 Task: Log work in the project AgileFalcon for the issue 'Upgrade the deployment pipeline of a web application to improve the speed and reliability of deployment' spent time as '1w 2d 15h 6m' and remaining time as '5w 2d 2h 58m' and move to top of backlog. Now add the issue to the epic 'Help Desk Ticketing System Process Improvement'. Log work in the project AgileFalcon for the issue 'Create a new online platform for online photography courses with advanced image editing and composition features' spent time as '6w 3d 18h 50m' and remaining time as '4w 6d 18h 49m' and move to bottom of backlog. Now add the issue to the epic 'IT Asset Management Process Improvement'
Action: Mouse moved to (100, 194)
Screenshot: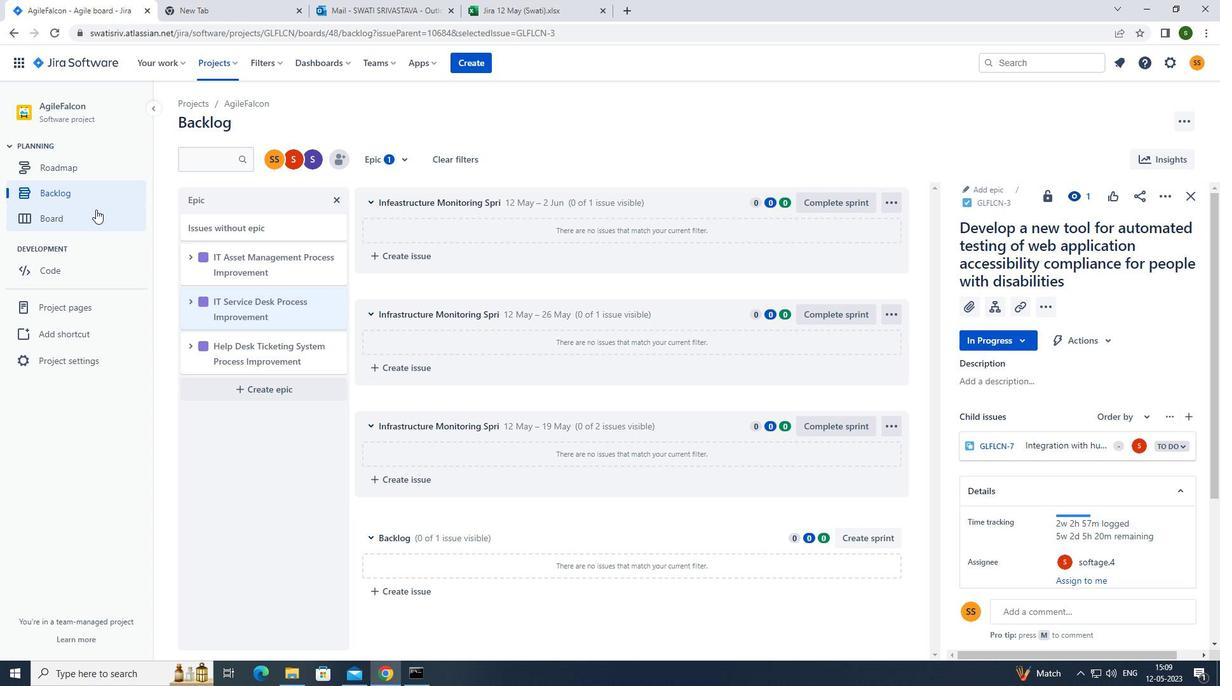 
Action: Mouse pressed left at (100, 194)
Screenshot: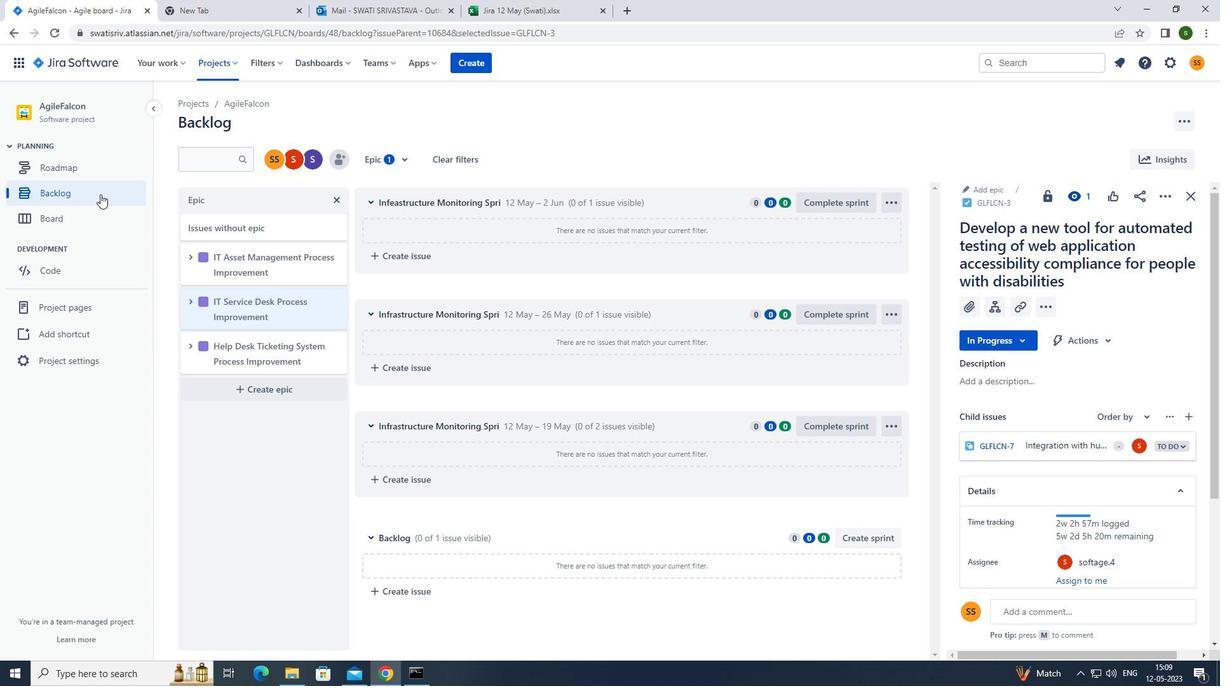 
Action: Mouse moved to (701, 463)
Screenshot: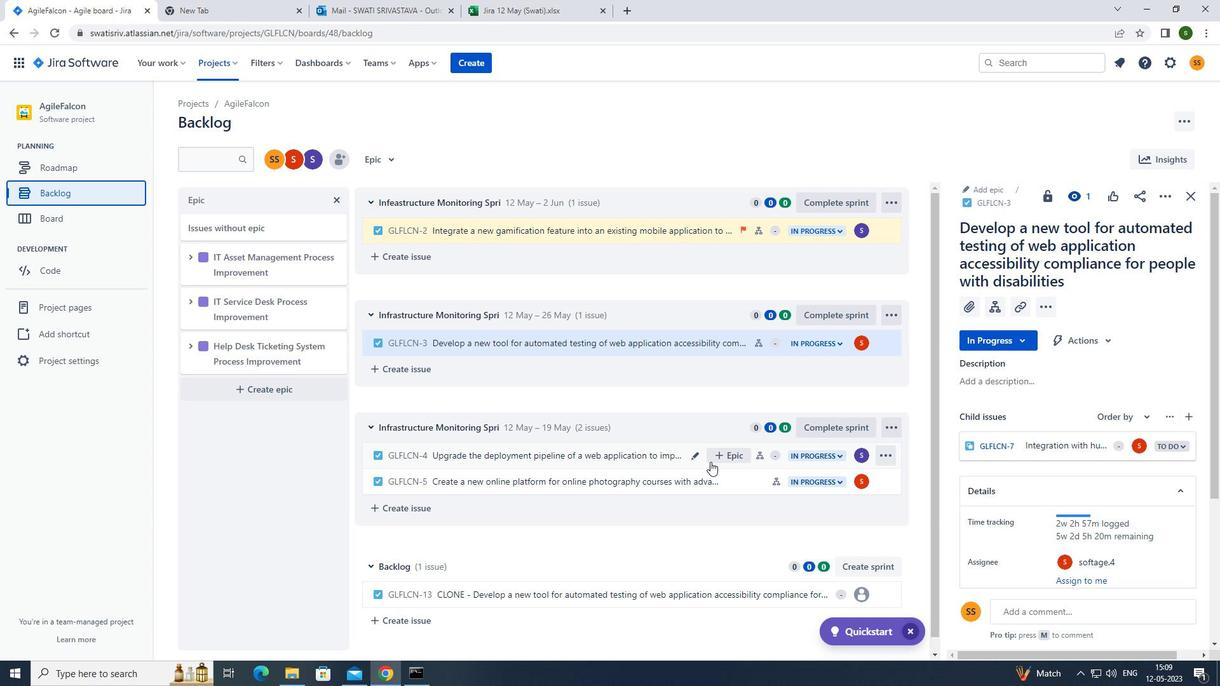 
Action: Mouse pressed left at (701, 463)
Screenshot: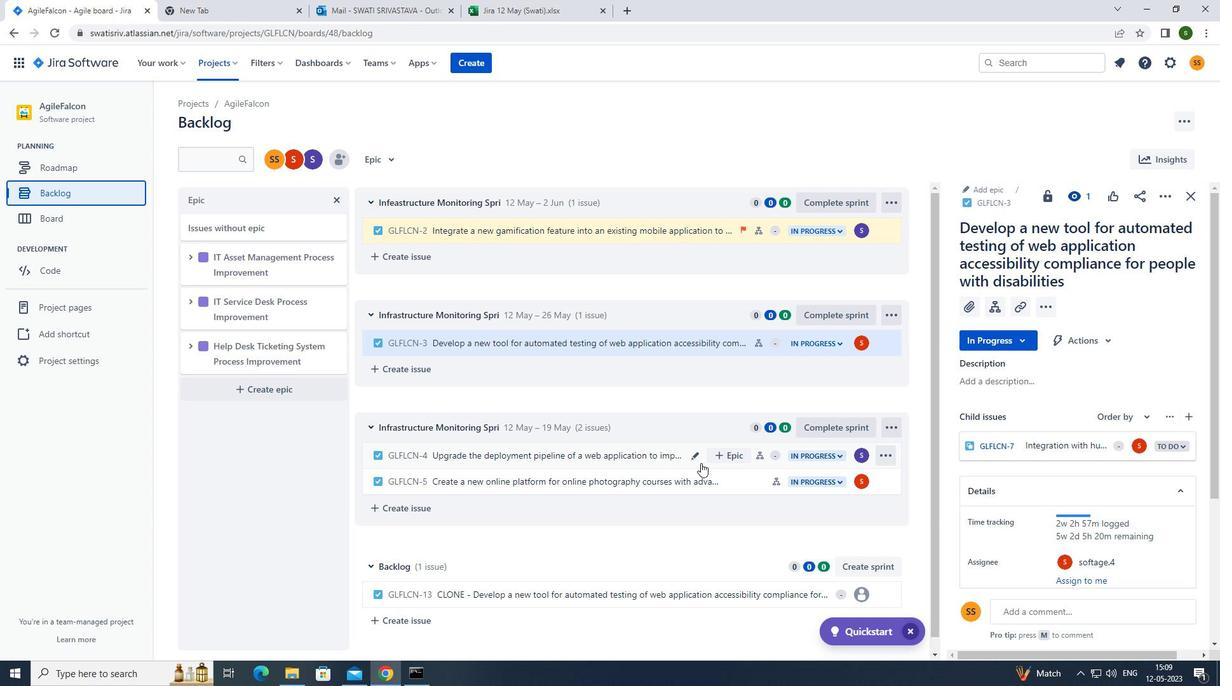 
Action: Mouse moved to (1159, 190)
Screenshot: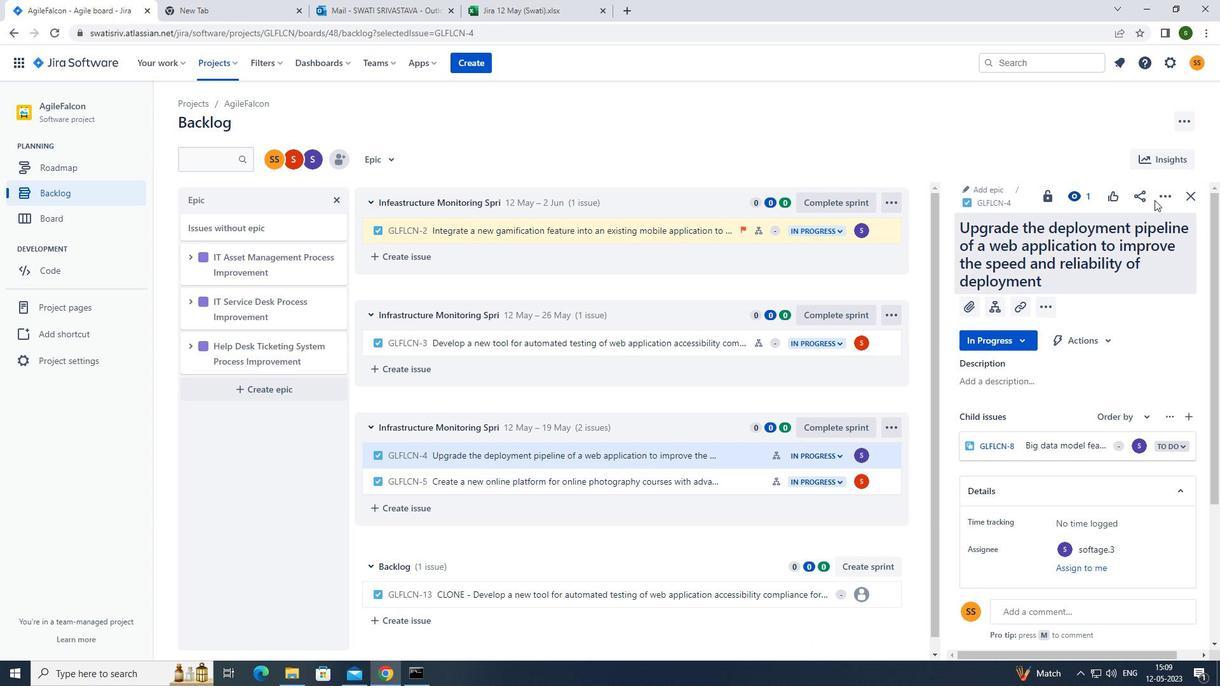 
Action: Mouse pressed left at (1159, 190)
Screenshot: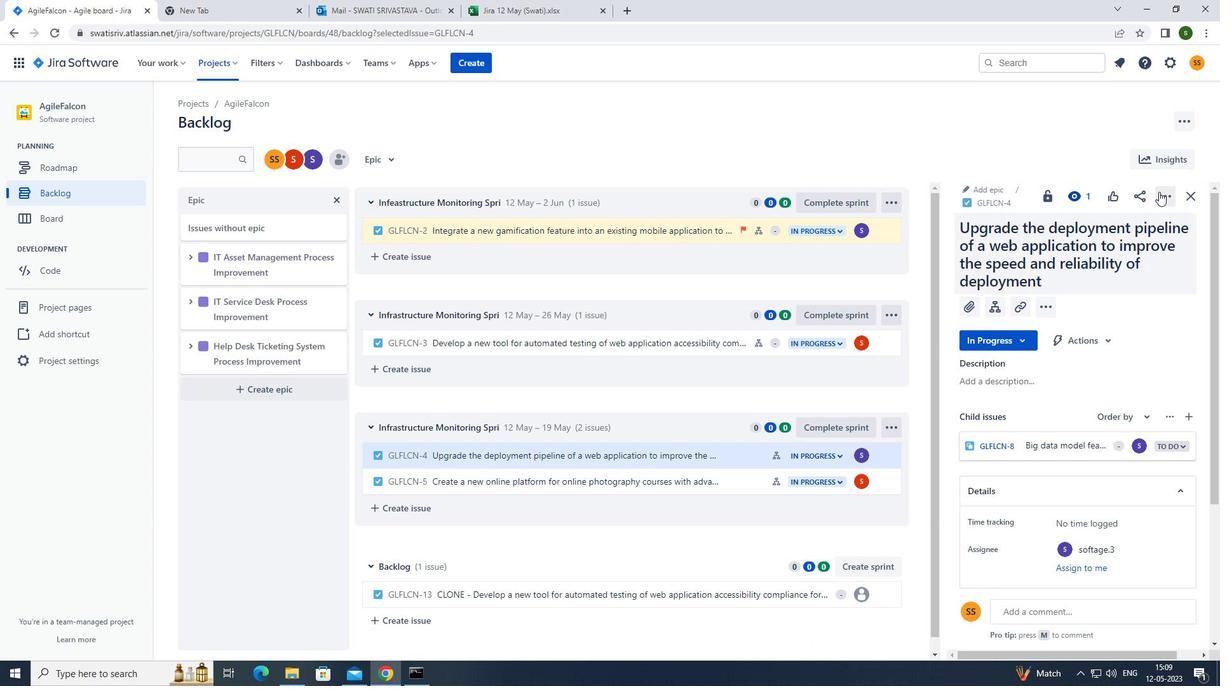 
Action: Mouse moved to (1098, 228)
Screenshot: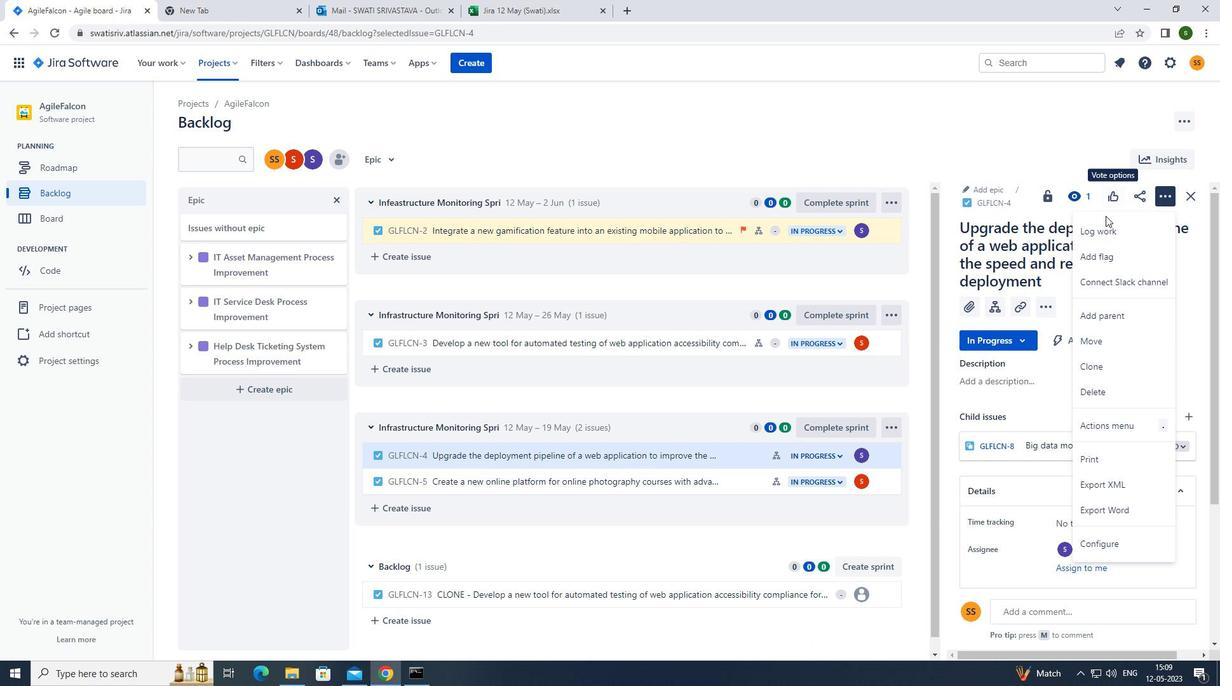 
Action: Mouse pressed left at (1098, 228)
Screenshot: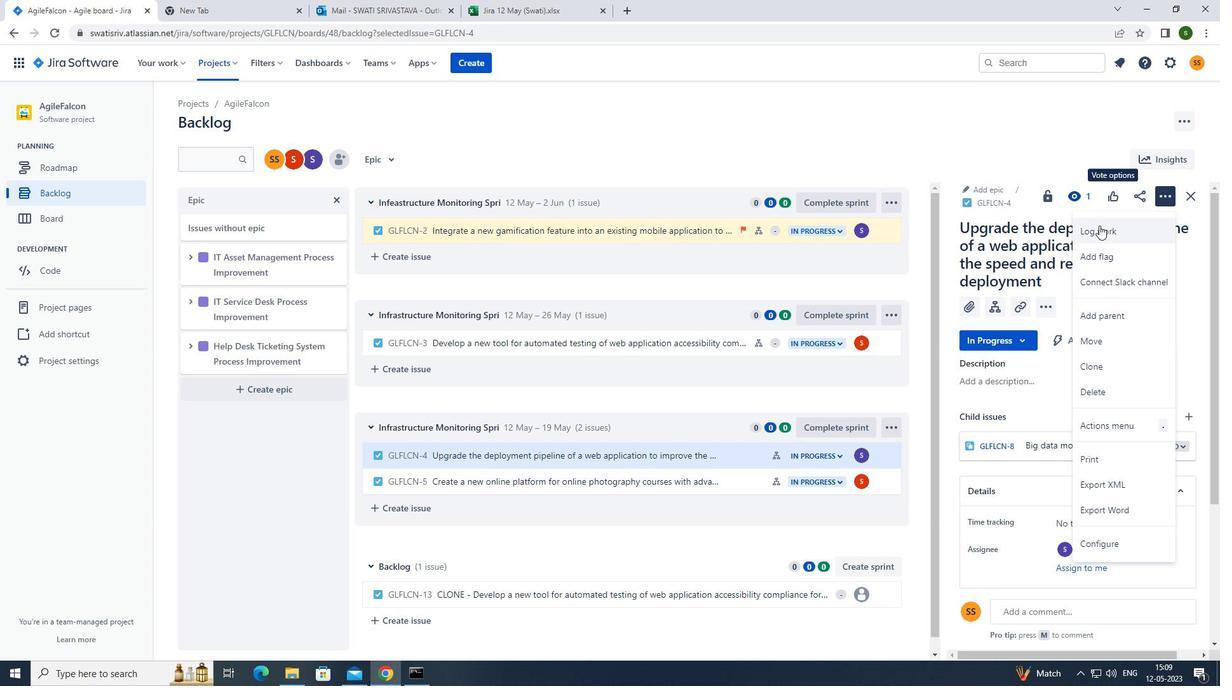 
Action: Mouse moved to (580, 161)
Screenshot: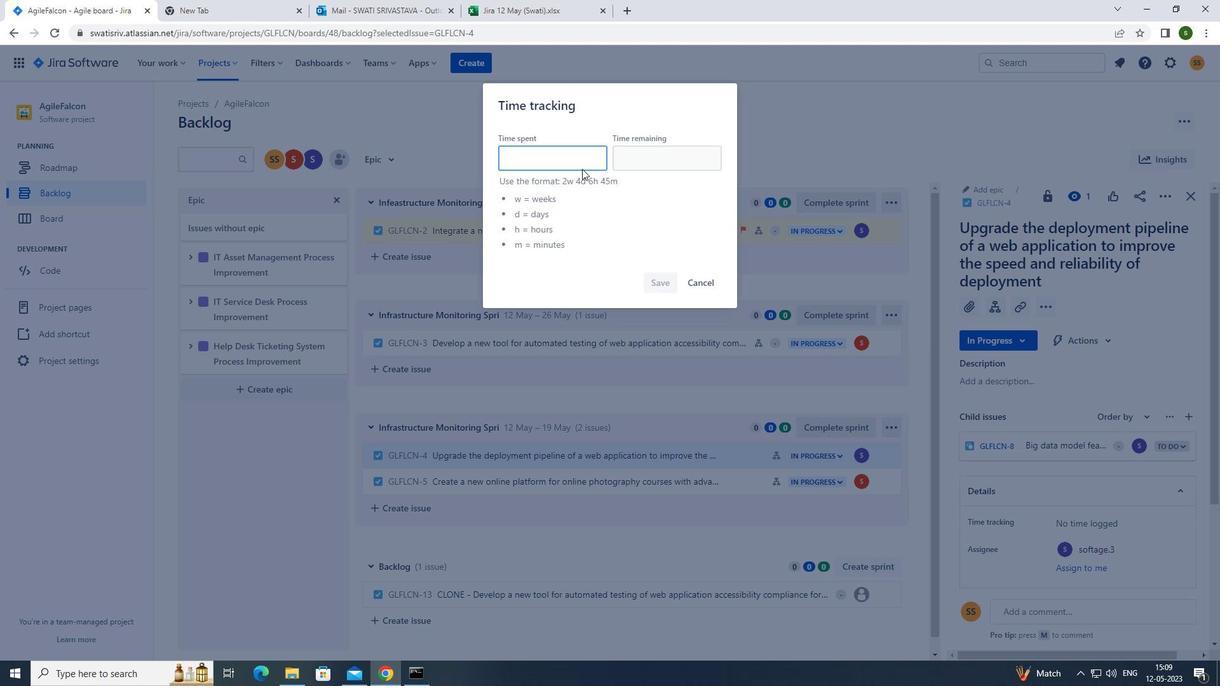 
Action: Key pressed 1w<Key.space>2d<Key.space>15h<Key.space>6m
Screenshot: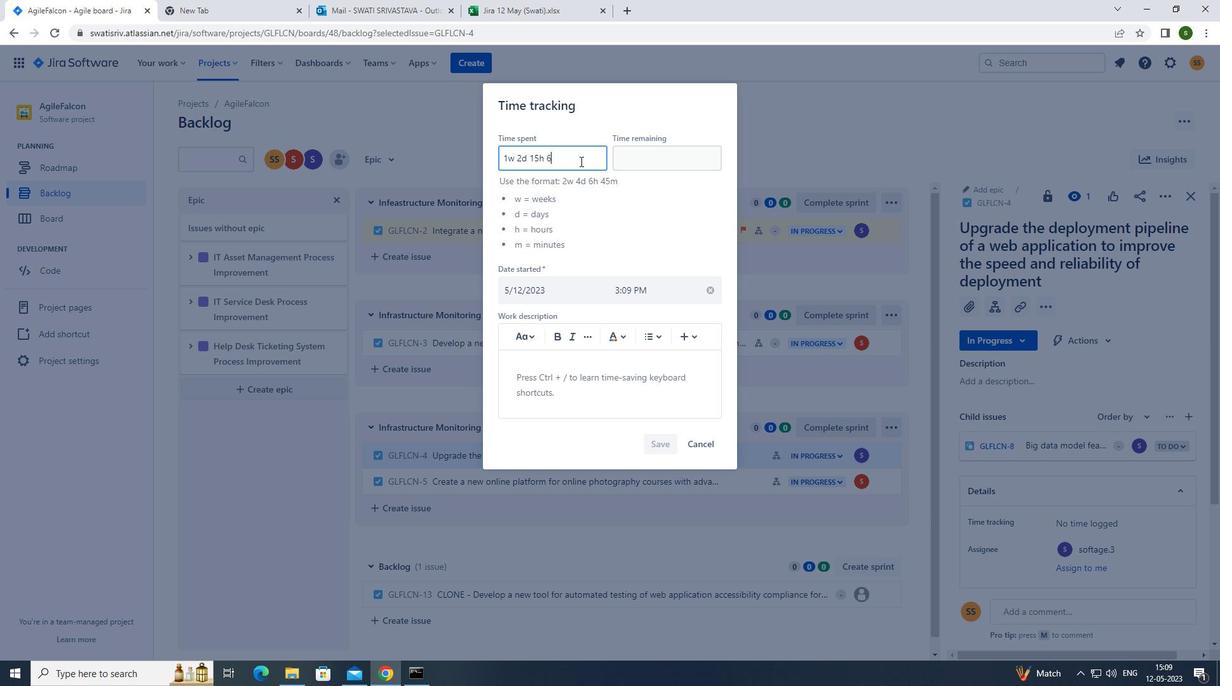 
Action: Mouse moved to (645, 176)
Screenshot: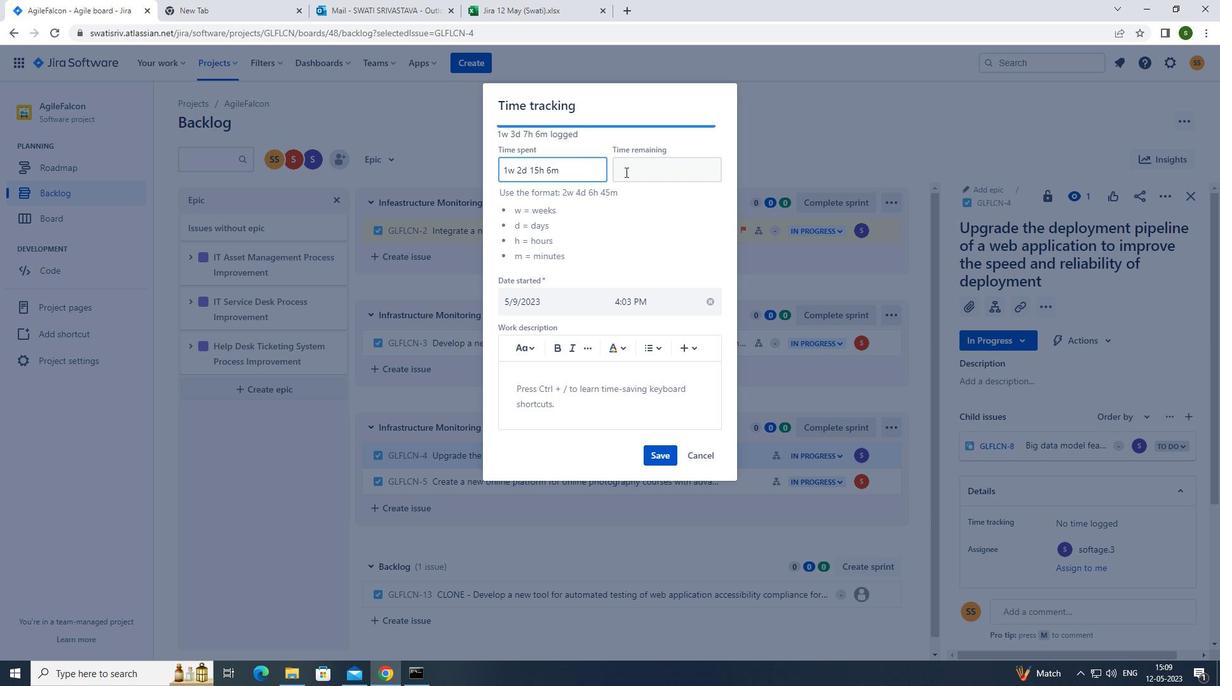 
Action: Mouse pressed left at (645, 176)
Screenshot: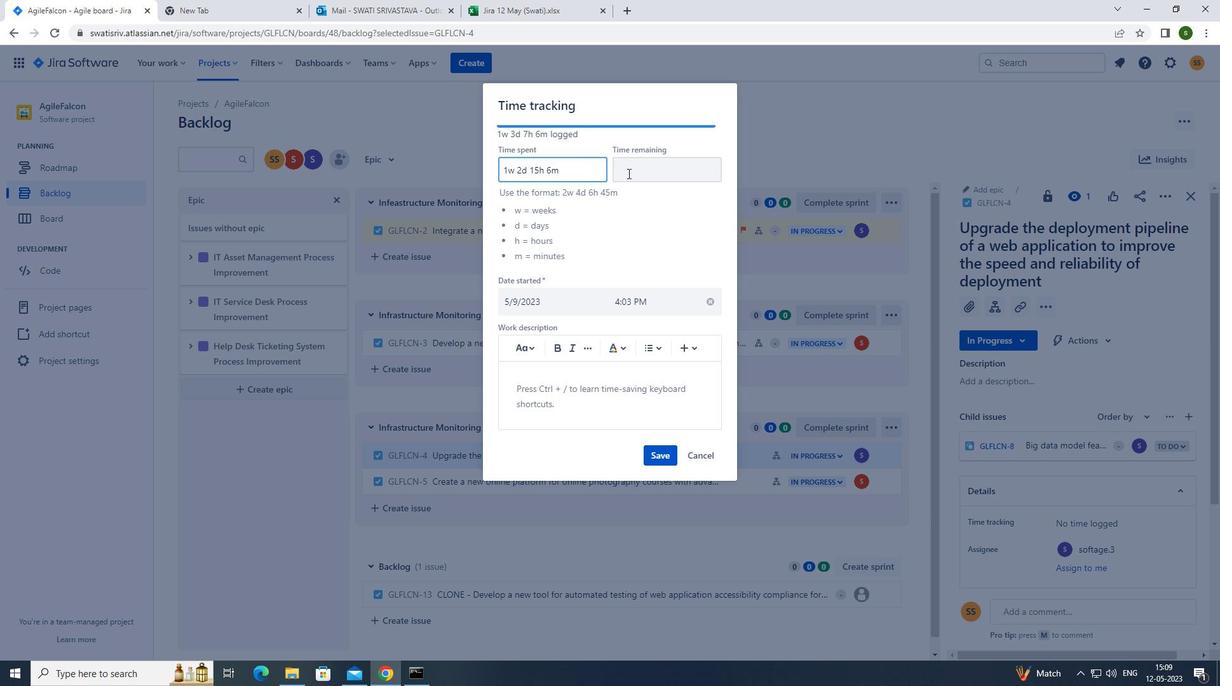 
Action: Mouse moved to (658, 174)
Screenshot: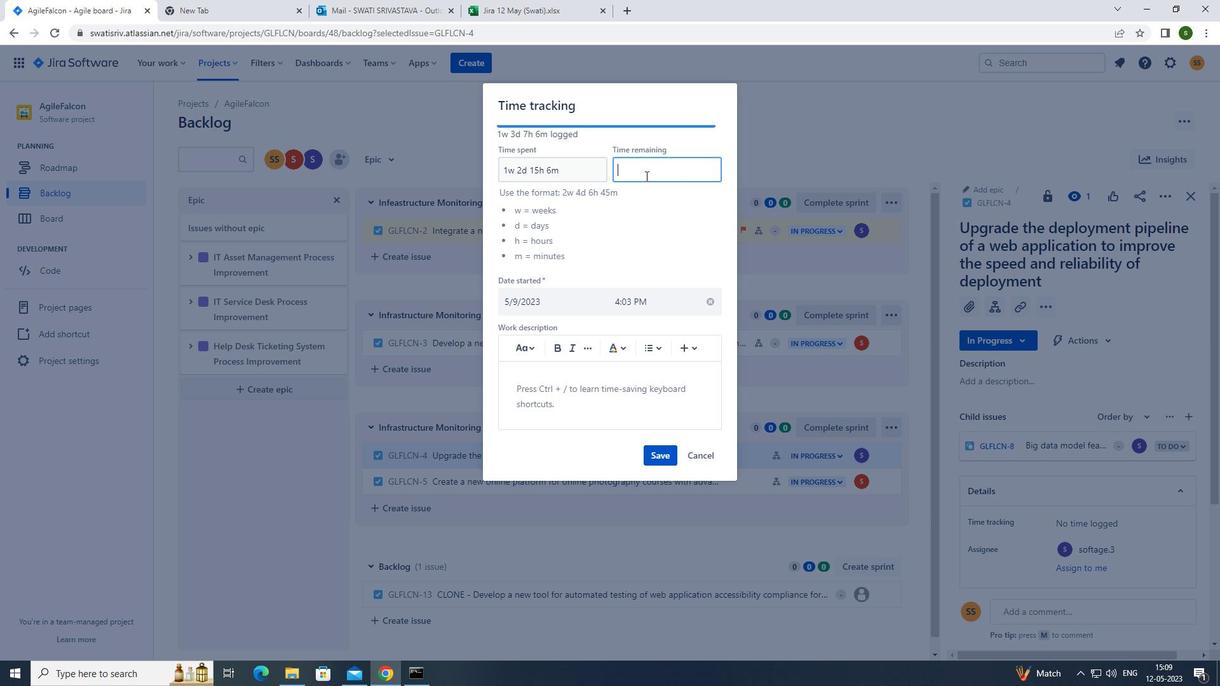 
Action: Key pressed 5w<Key.space>2d<Key.space>2h<Key.space>58m
Screenshot: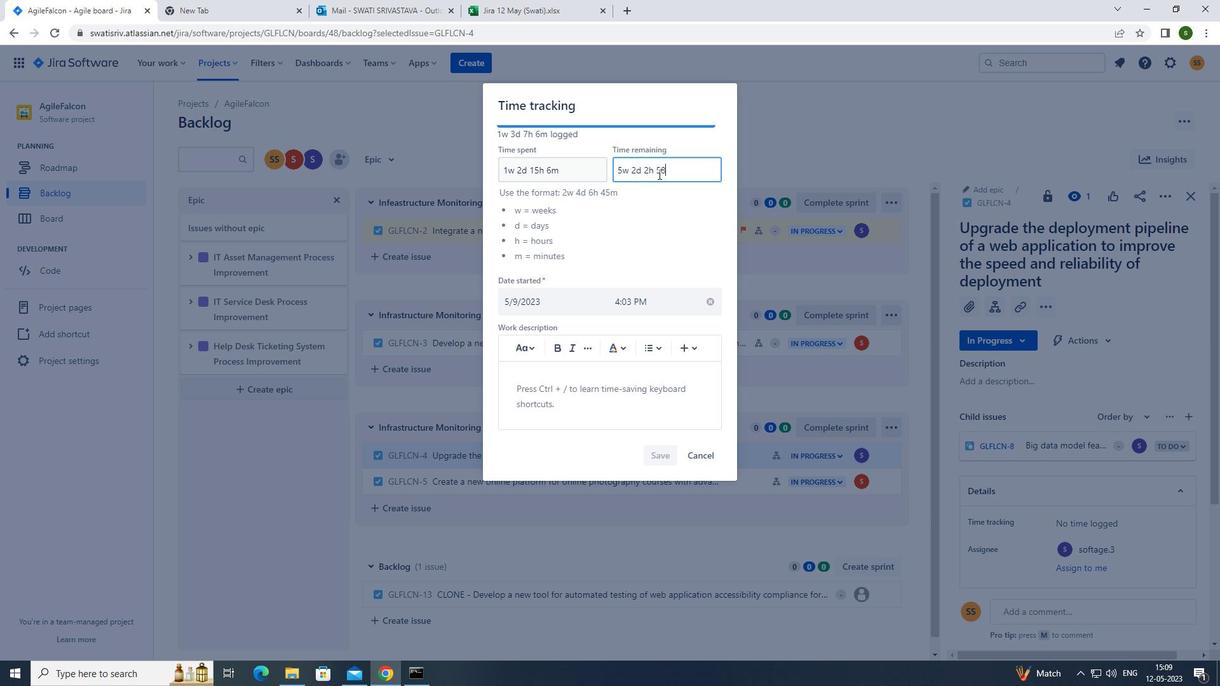 
Action: Mouse moved to (666, 448)
Screenshot: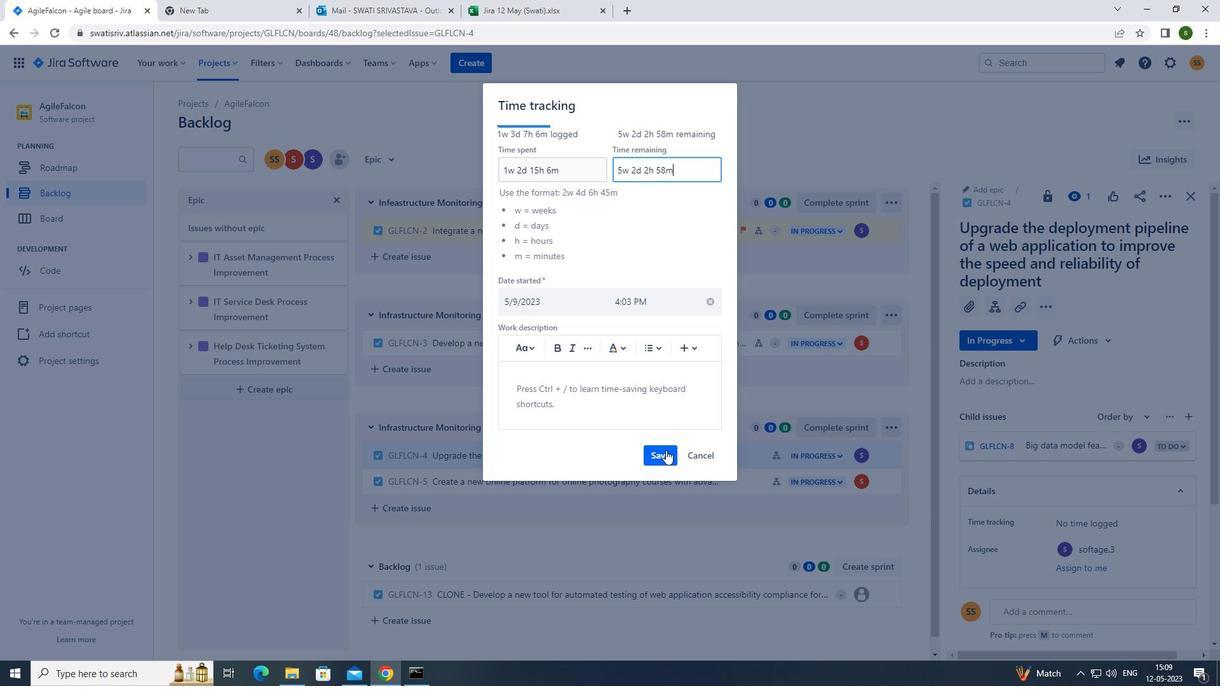 
Action: Mouse pressed left at (666, 448)
Screenshot: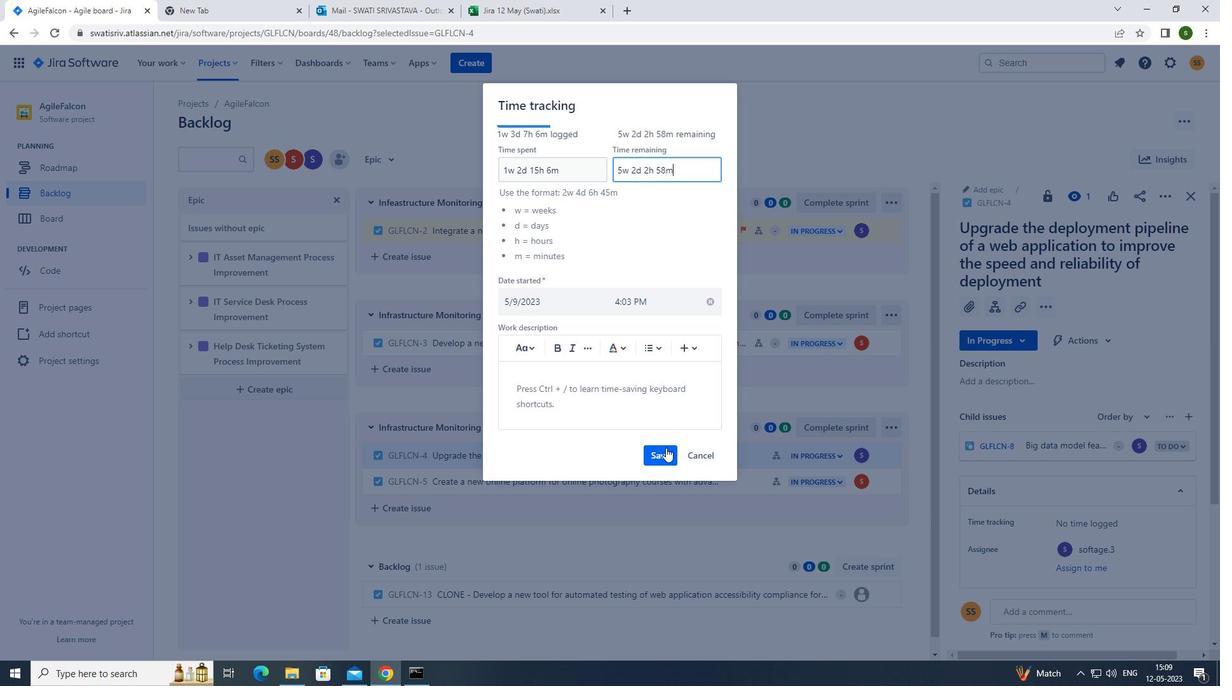 
Action: Mouse moved to (881, 457)
Screenshot: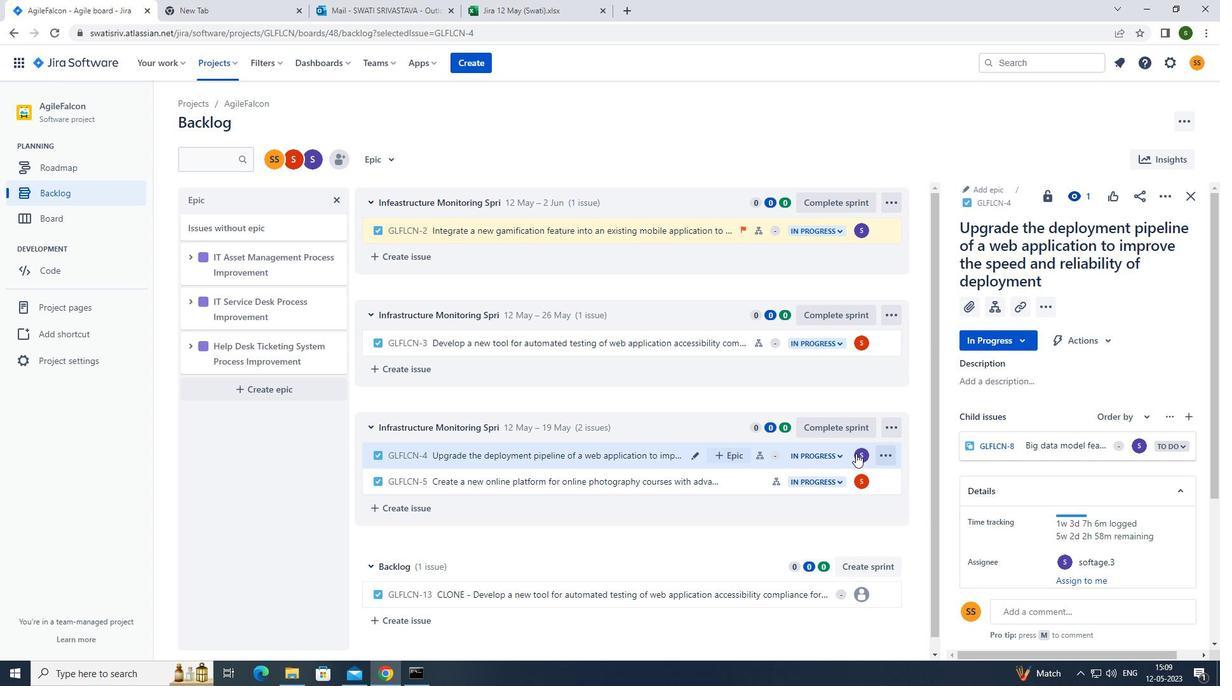 
Action: Mouse pressed left at (881, 457)
Screenshot: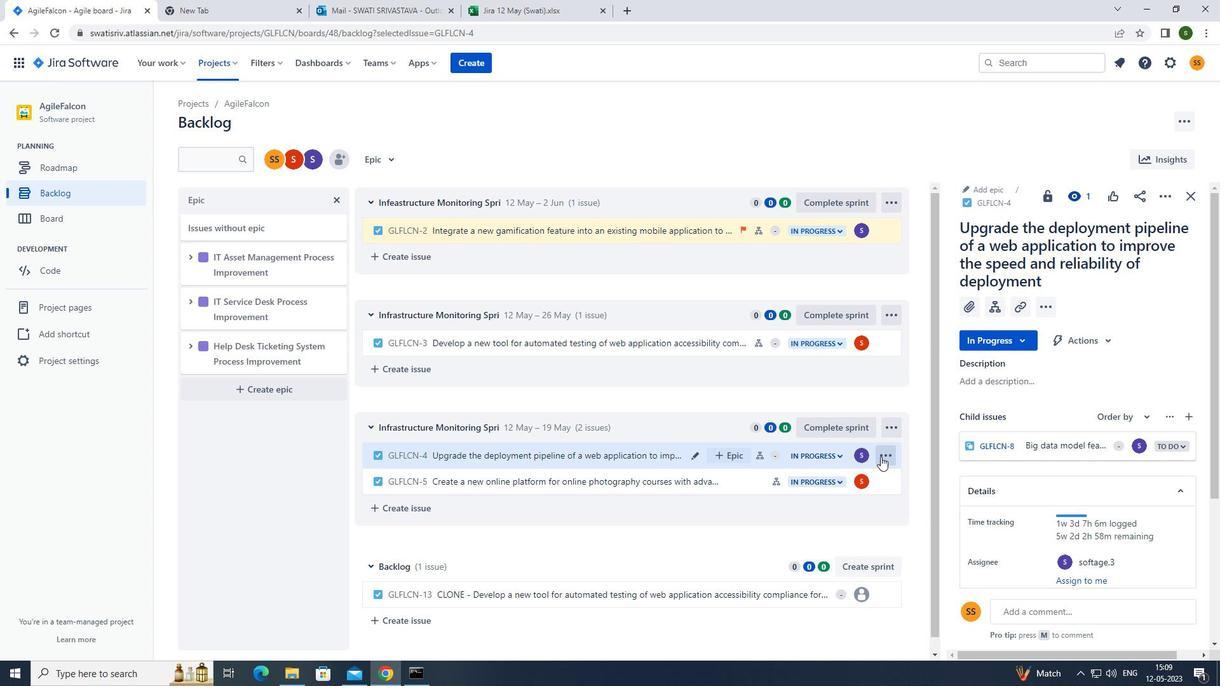 
Action: Mouse moved to (828, 407)
Screenshot: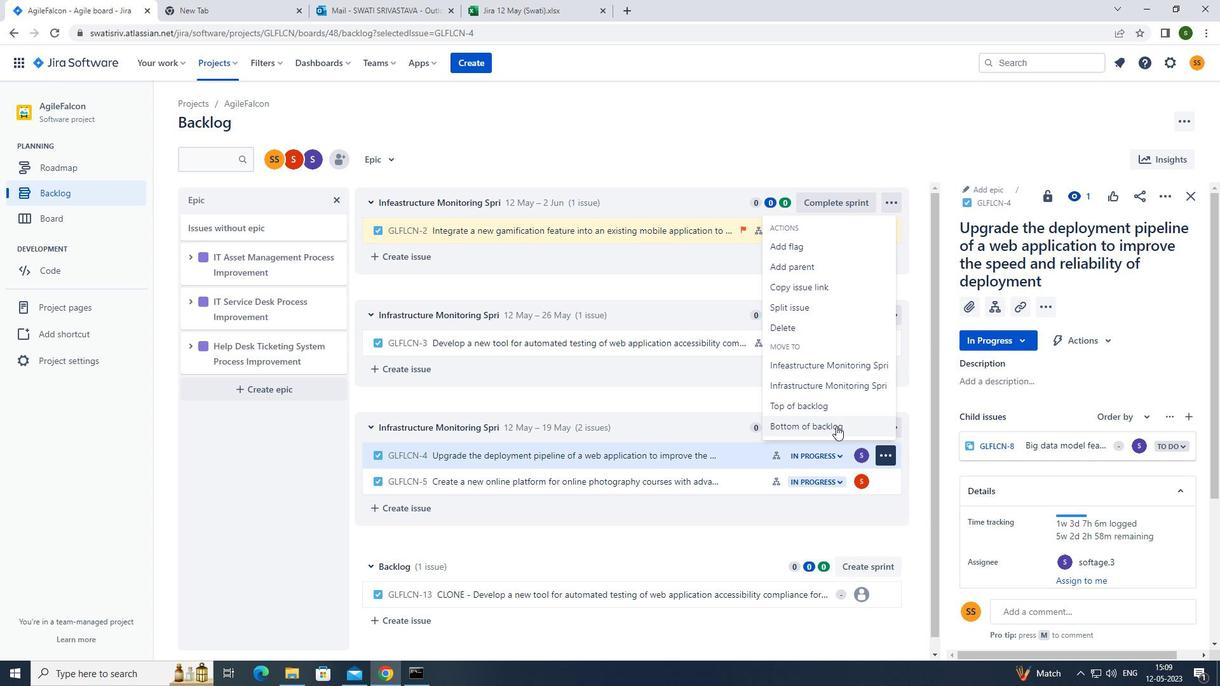 
Action: Mouse pressed left at (828, 407)
Screenshot: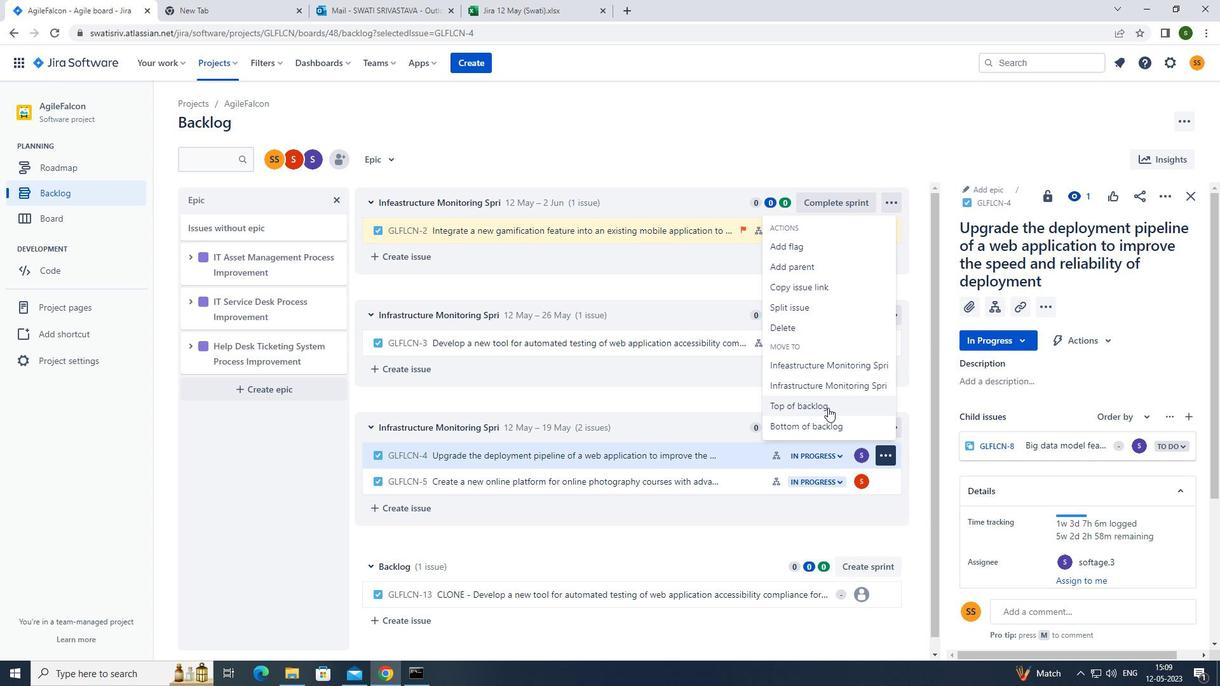 
Action: Mouse moved to (649, 204)
Screenshot: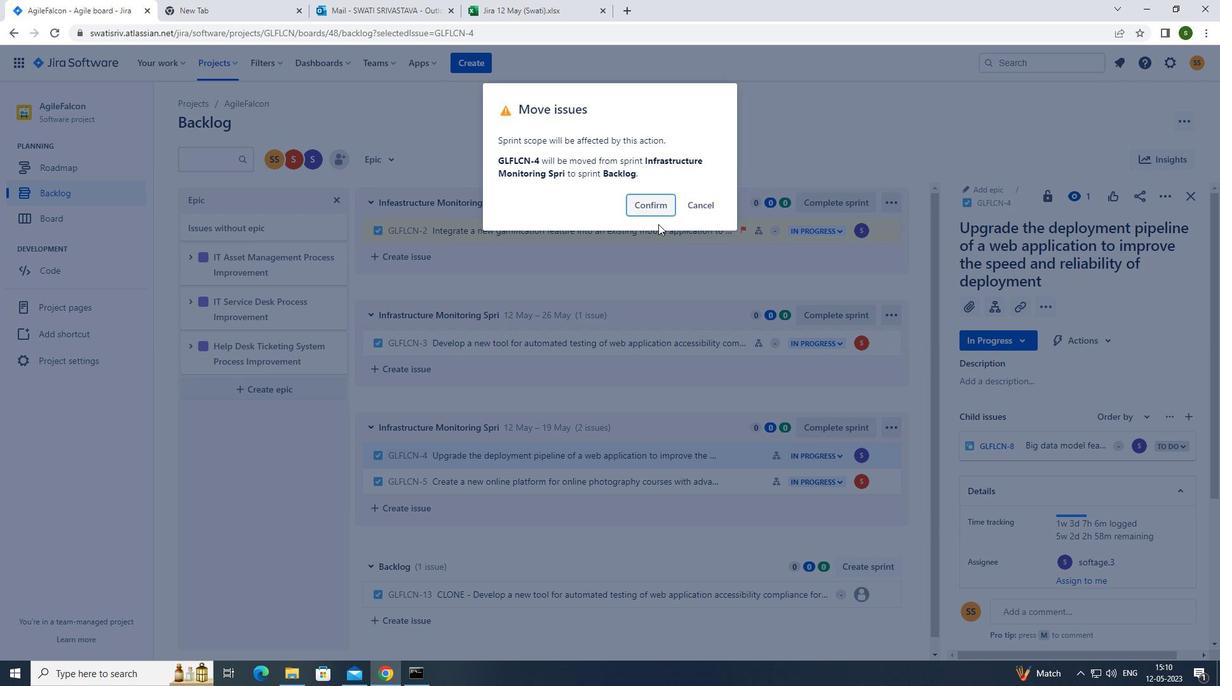 
Action: Mouse pressed left at (649, 204)
Screenshot: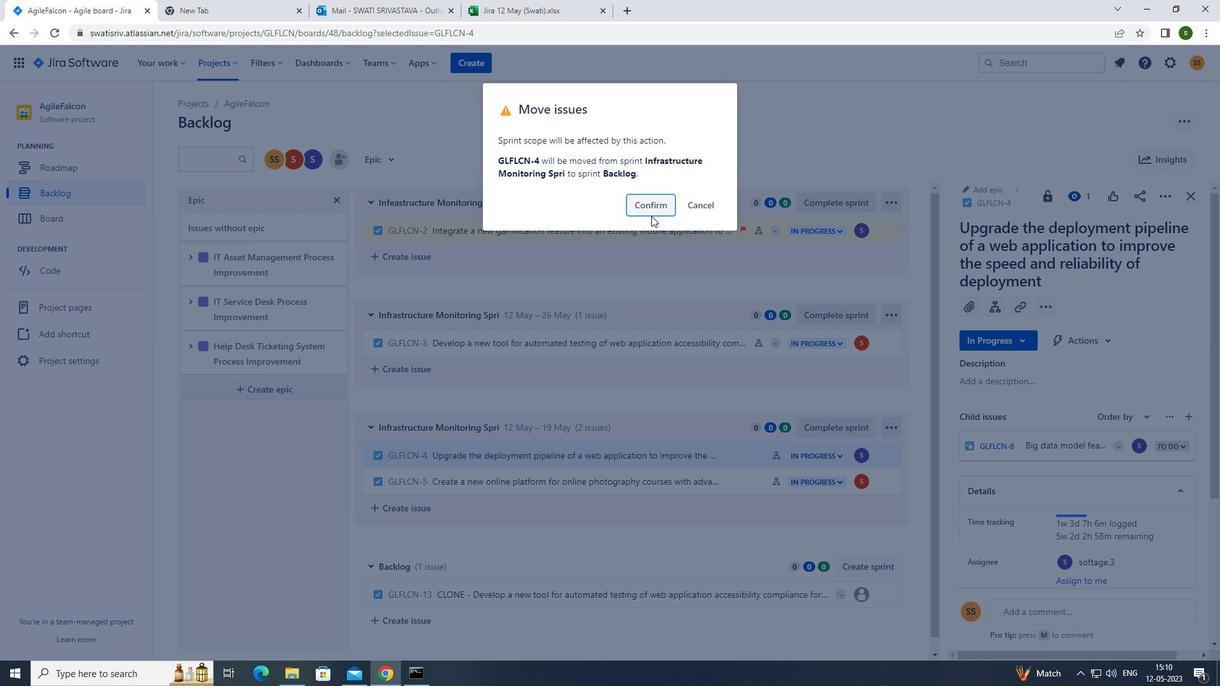 
Action: Mouse moved to (758, 466)
Screenshot: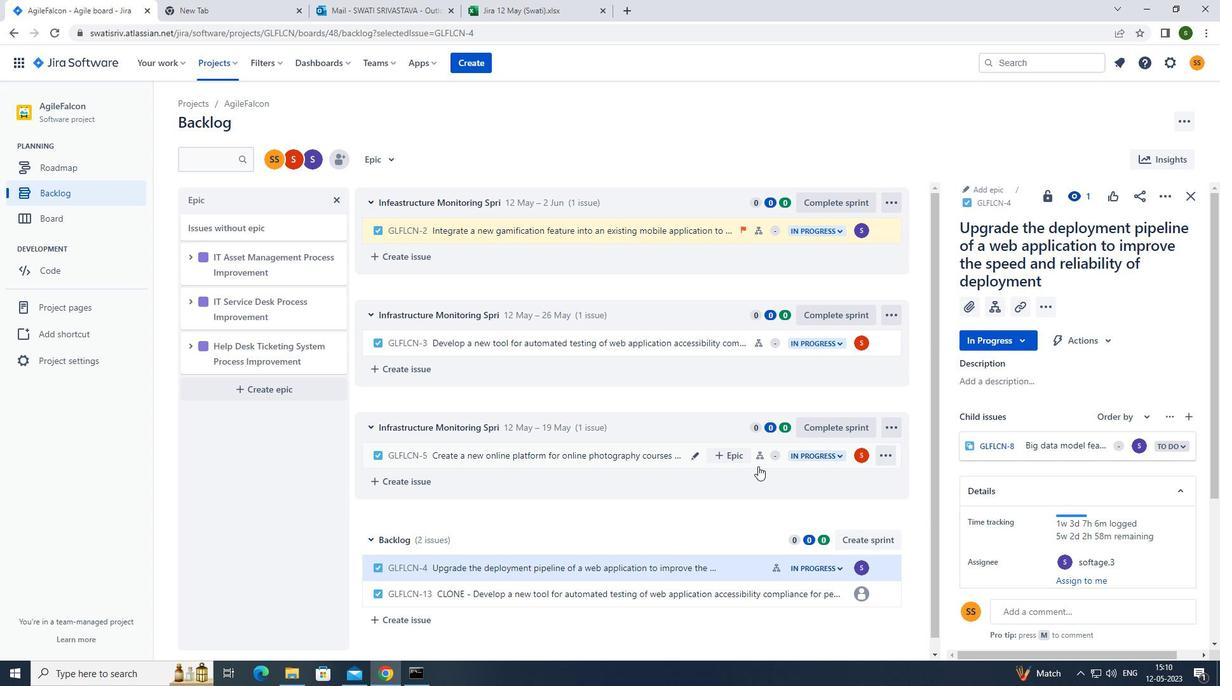
Action: Mouse pressed left at (758, 466)
Screenshot: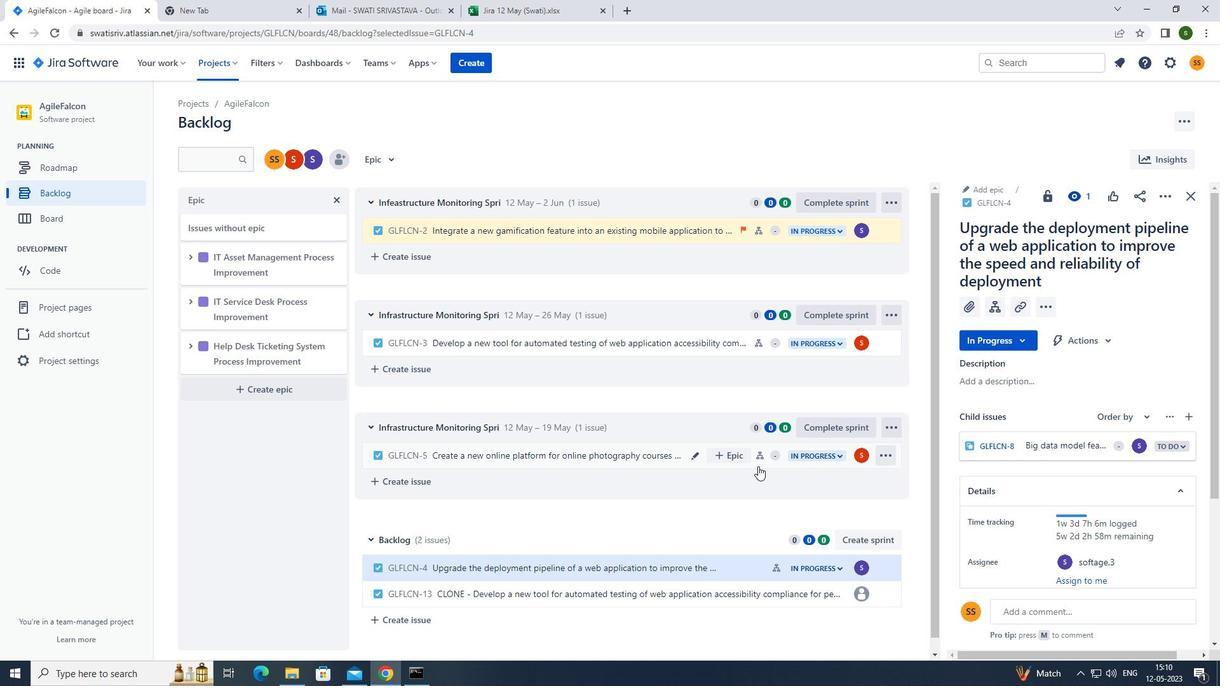 
Action: Mouse moved to (1157, 194)
Screenshot: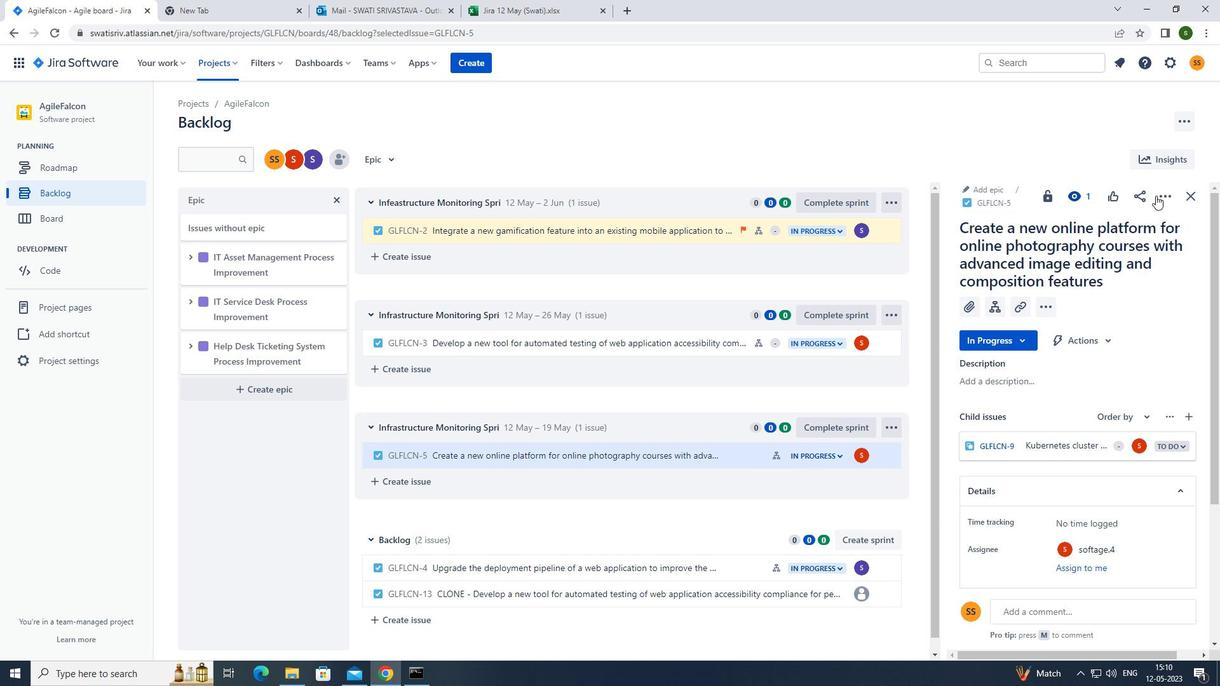 
Action: Mouse pressed left at (1157, 194)
Screenshot: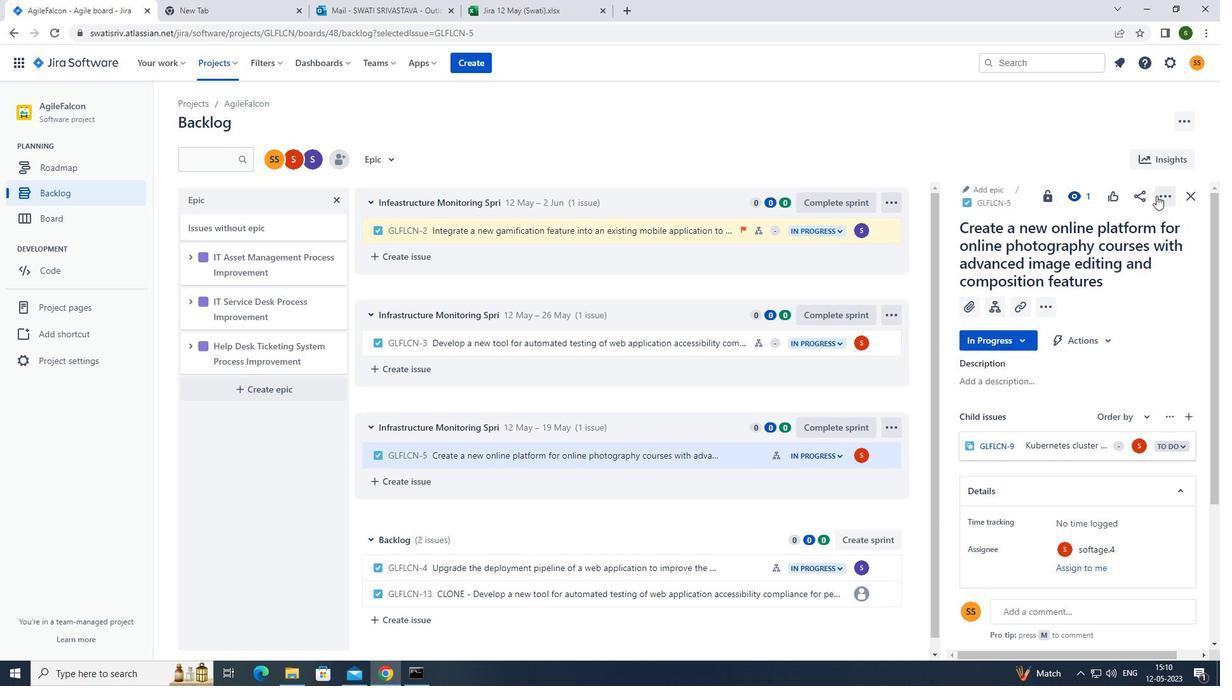 
Action: Mouse moved to (1102, 223)
Screenshot: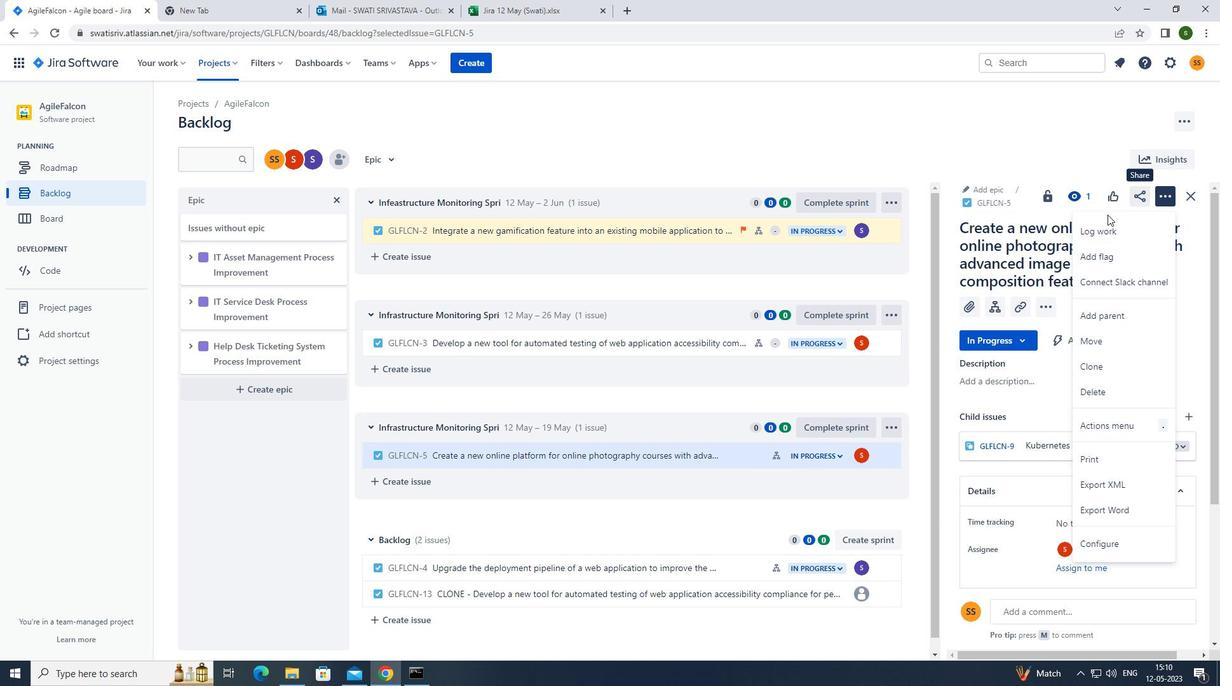 
Action: Mouse pressed left at (1102, 223)
Screenshot: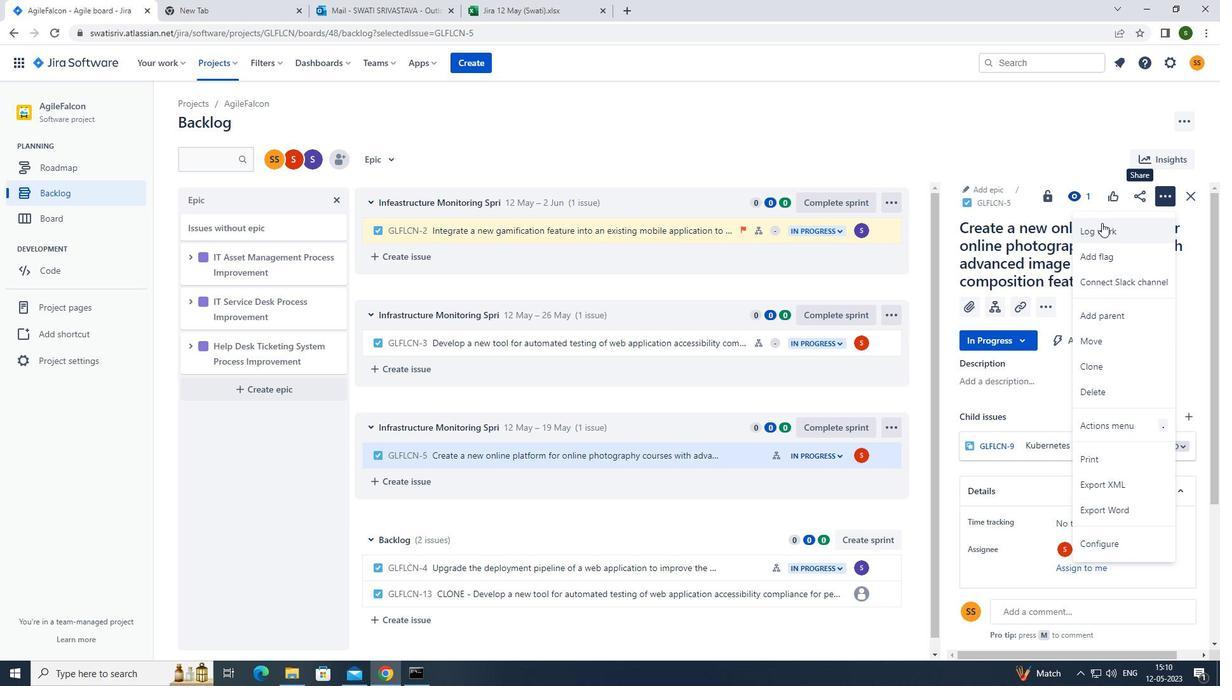 
Action: Mouse moved to (566, 157)
Screenshot: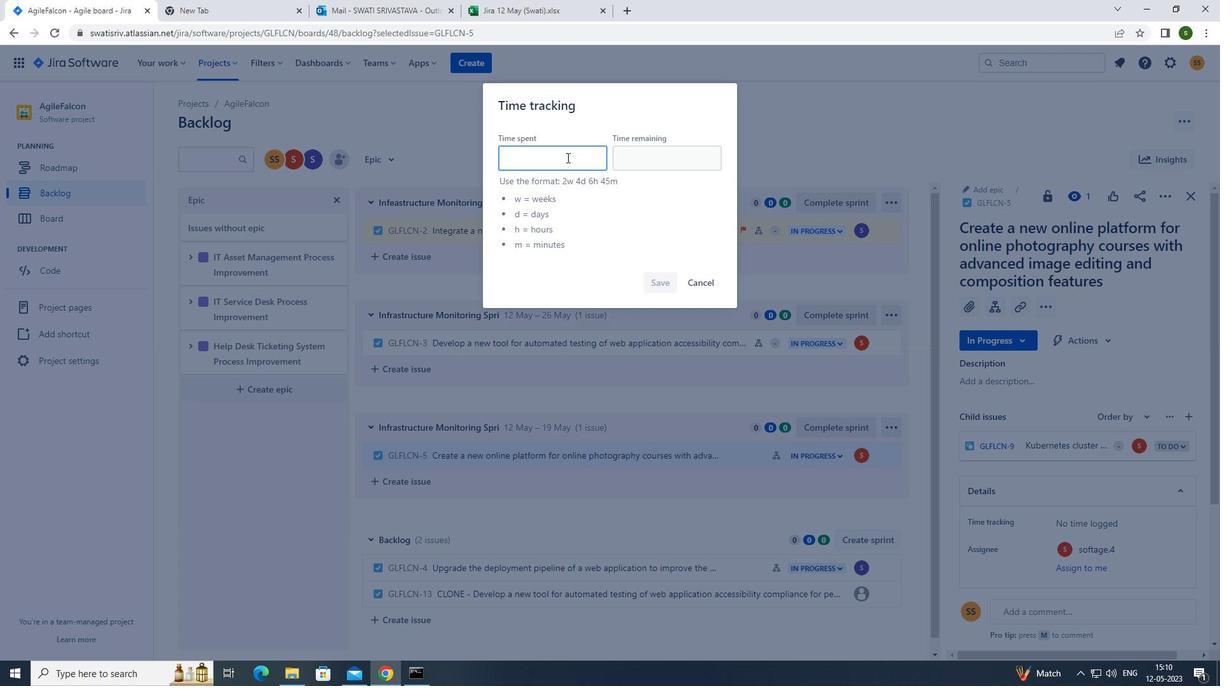 
Action: Key pressed 6w<Key.space>3d<Key.space>18h<Key.space>50m
Screenshot: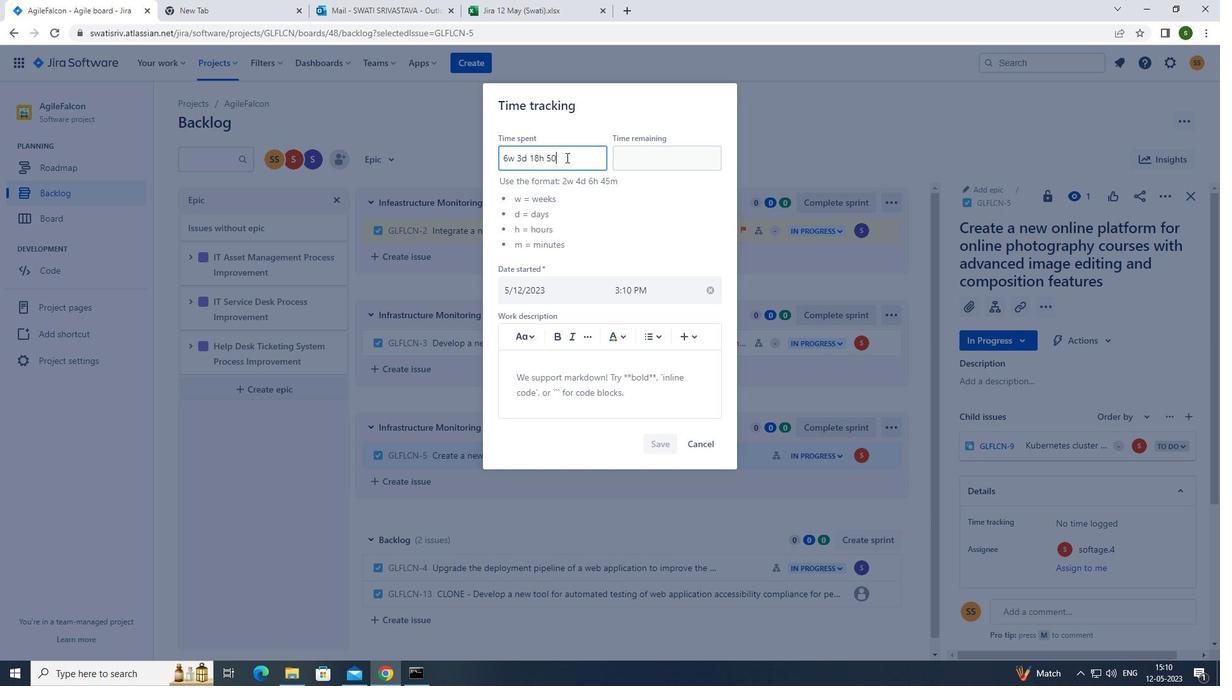 
Action: Mouse moved to (646, 161)
Screenshot: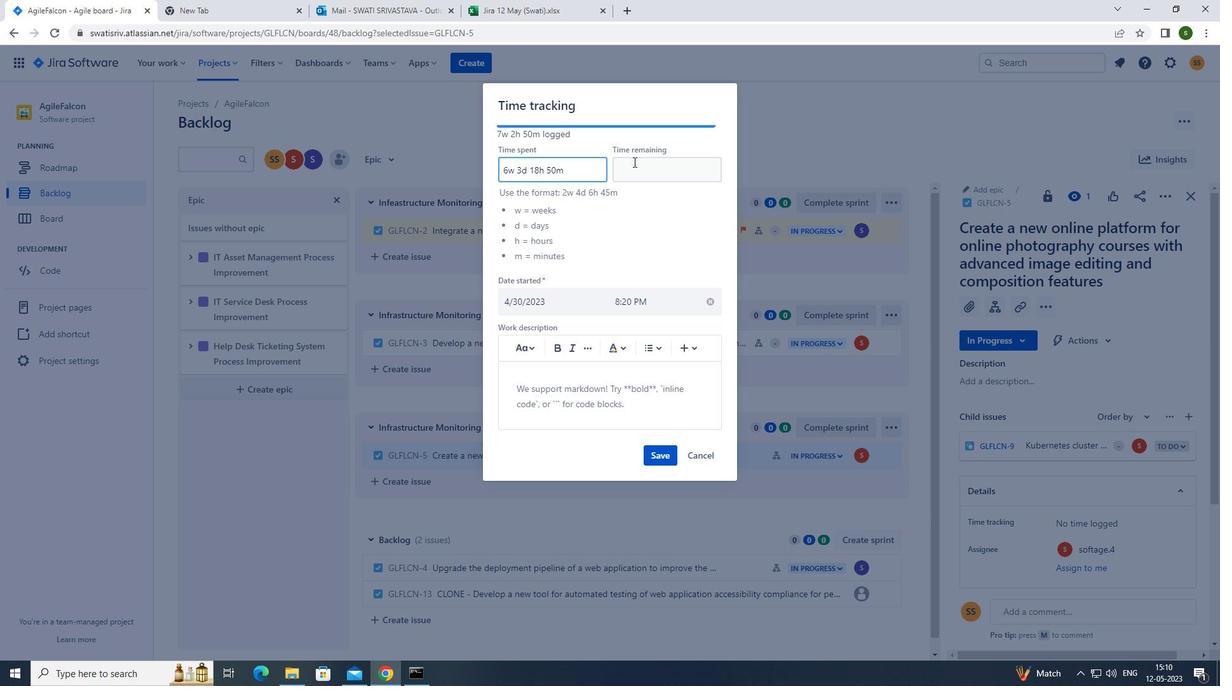 
Action: Mouse pressed left at (646, 161)
Screenshot: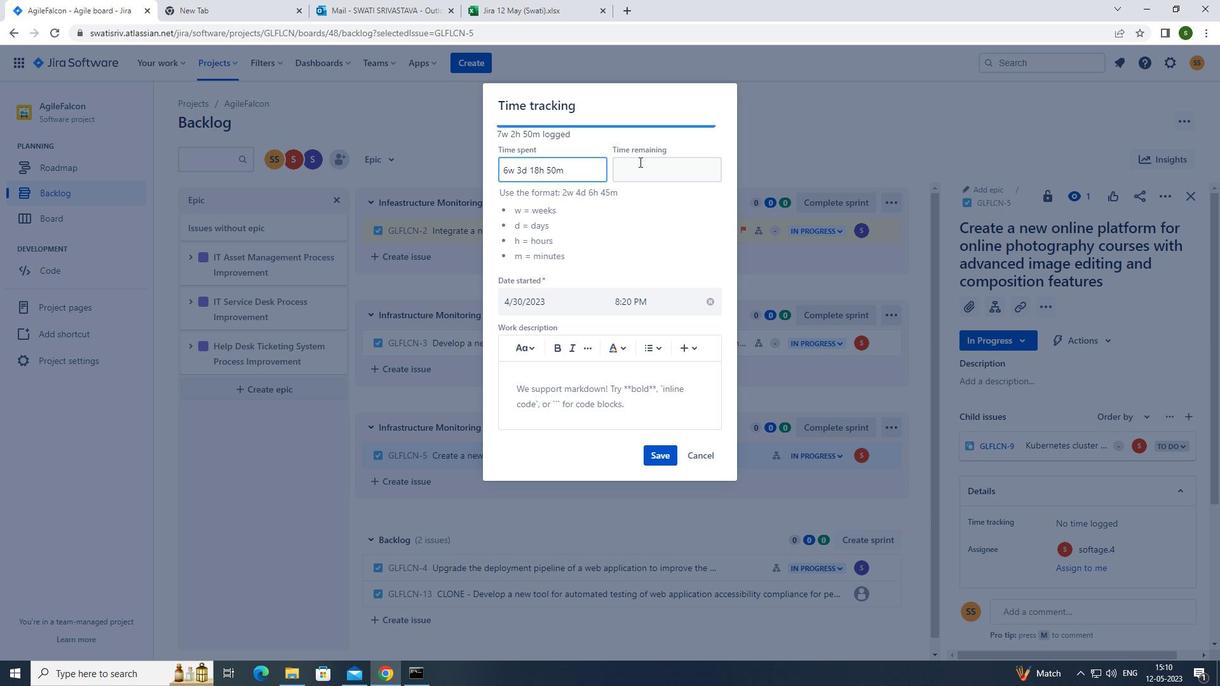
Action: Mouse moved to (636, 164)
Screenshot: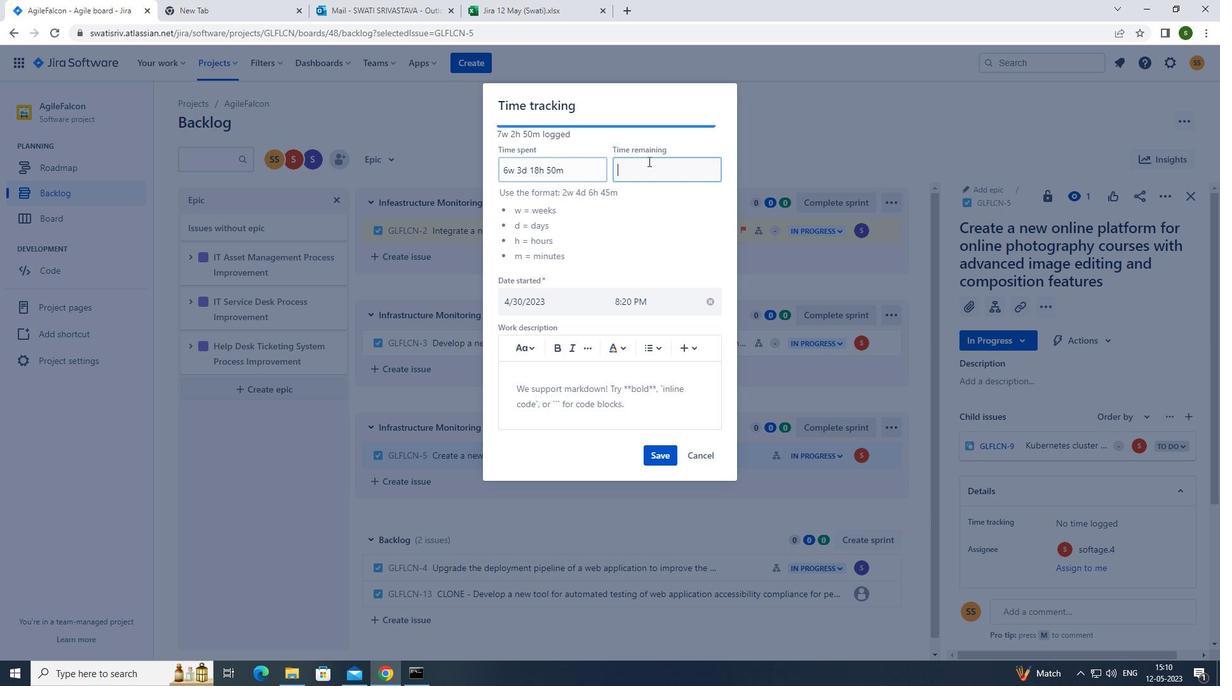 
Action: Key pressed 4w<Key.space>6d<Key.space>18h<Key.space>49m
Screenshot: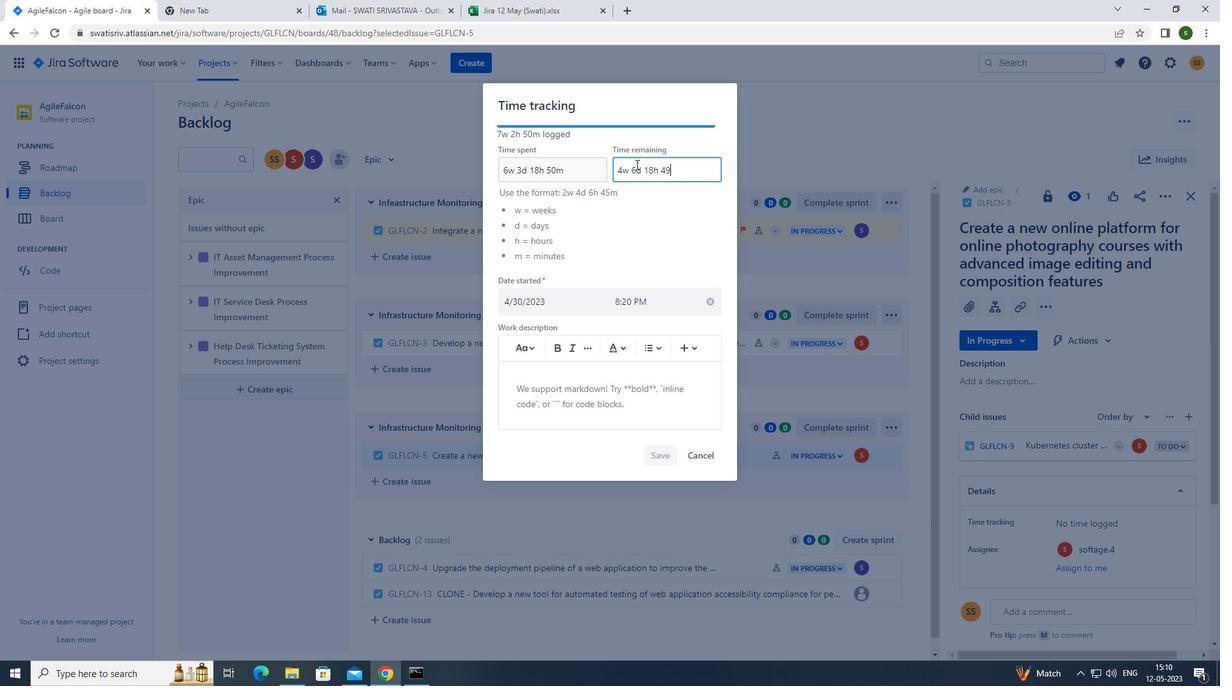 
Action: Mouse moved to (655, 451)
Screenshot: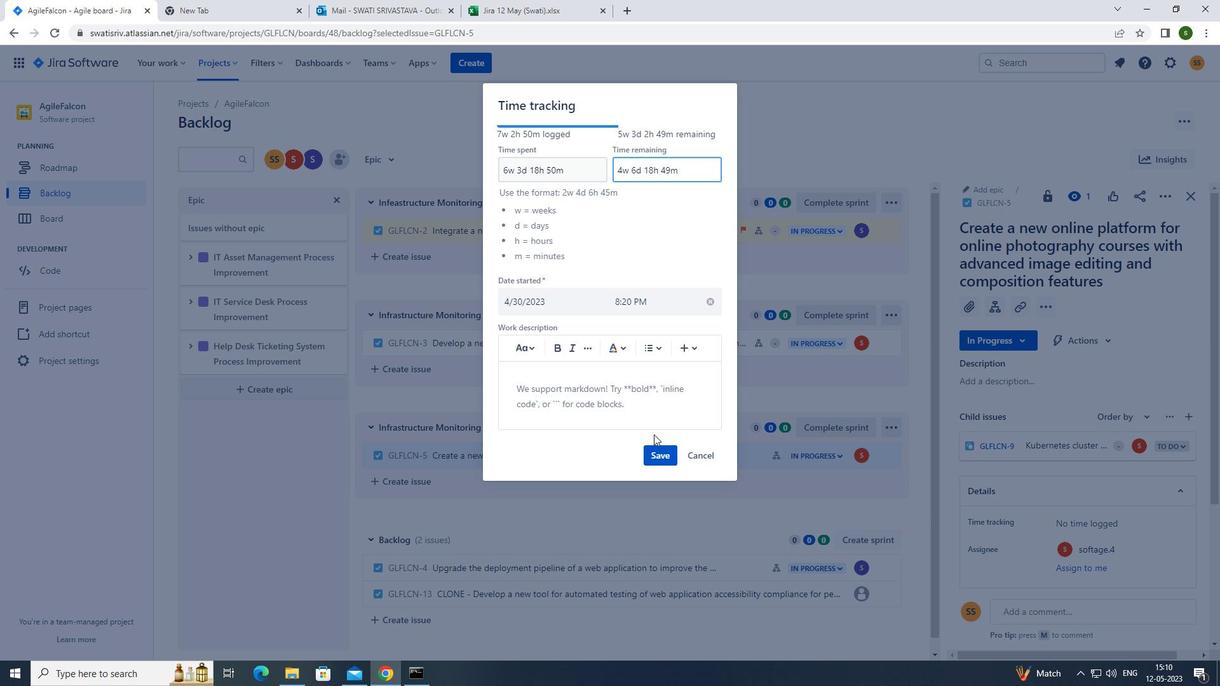
Action: Mouse pressed left at (655, 451)
Screenshot: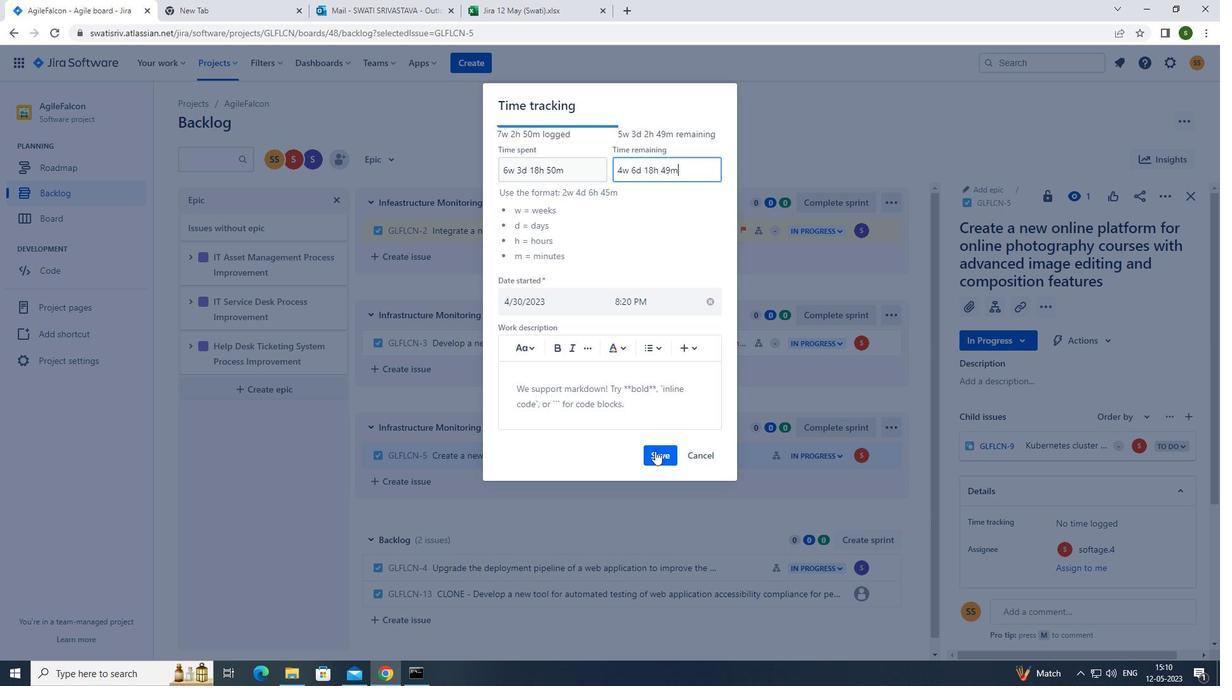 
Action: Mouse moved to (880, 455)
Screenshot: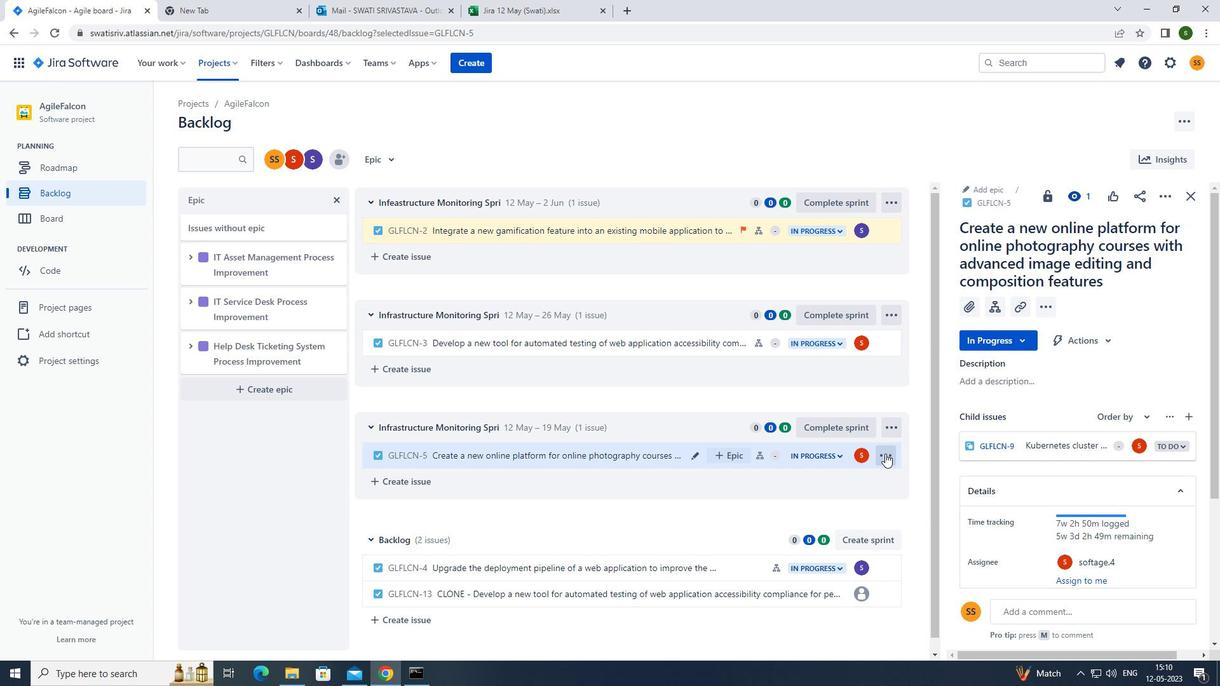 
Action: Mouse pressed left at (880, 455)
Screenshot: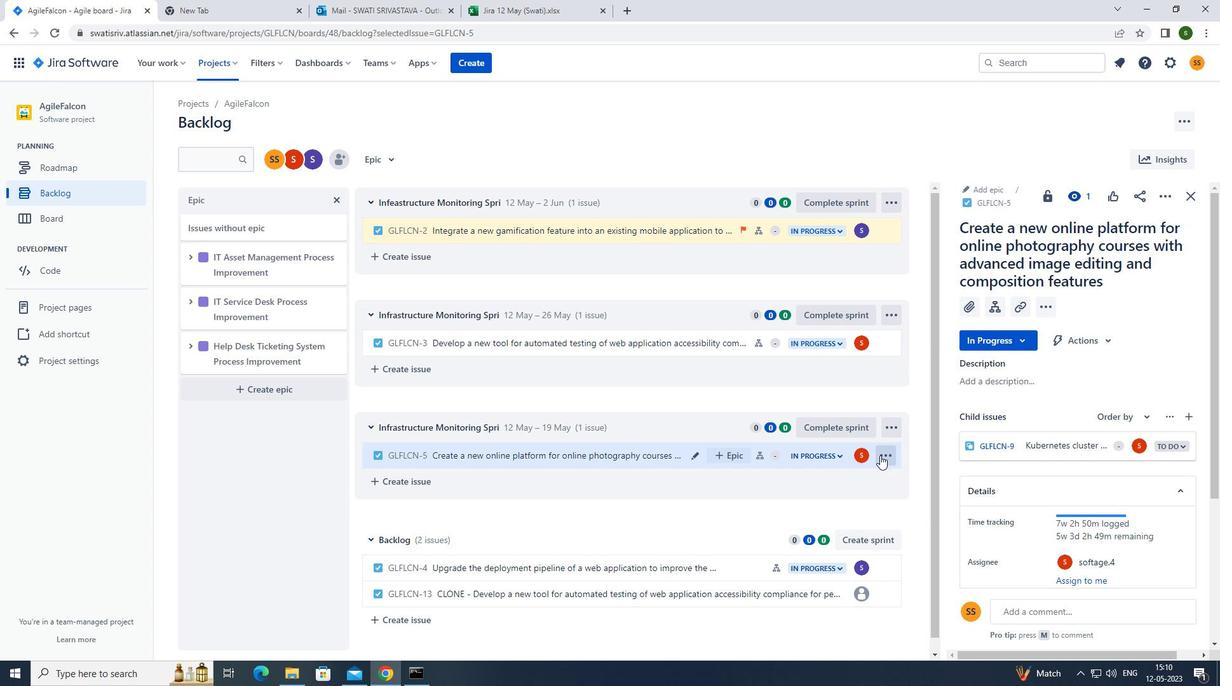 
Action: Mouse moved to (811, 429)
Screenshot: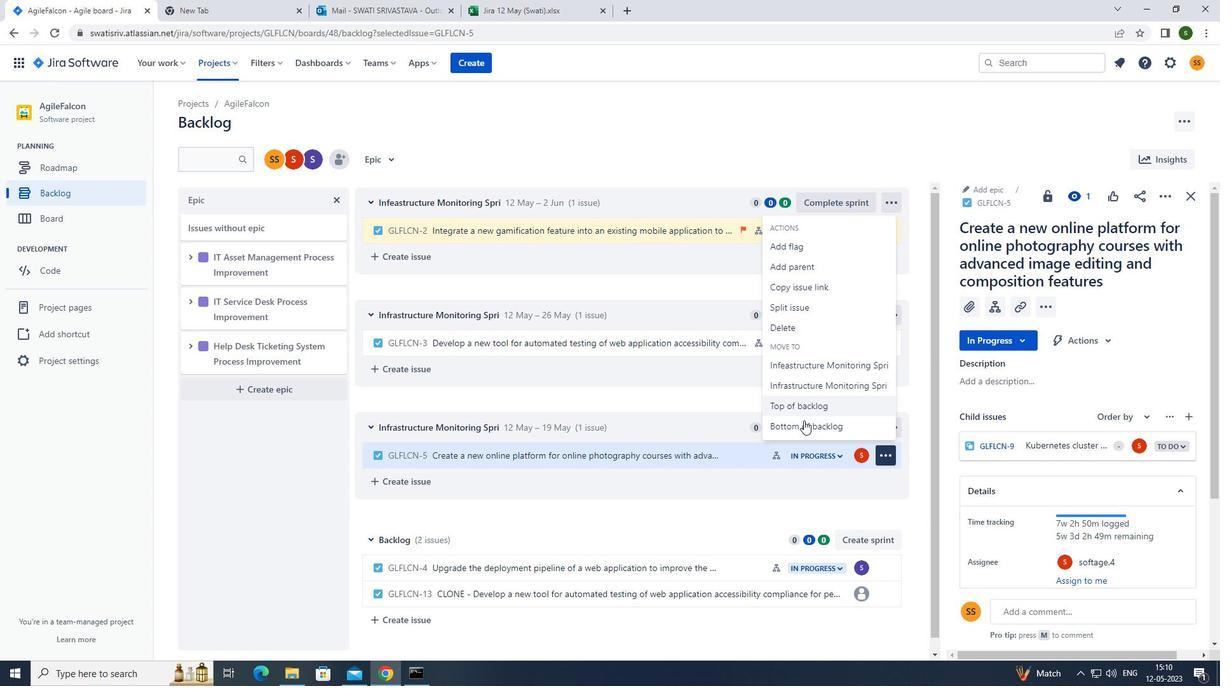 
Action: Mouse pressed left at (811, 429)
Screenshot: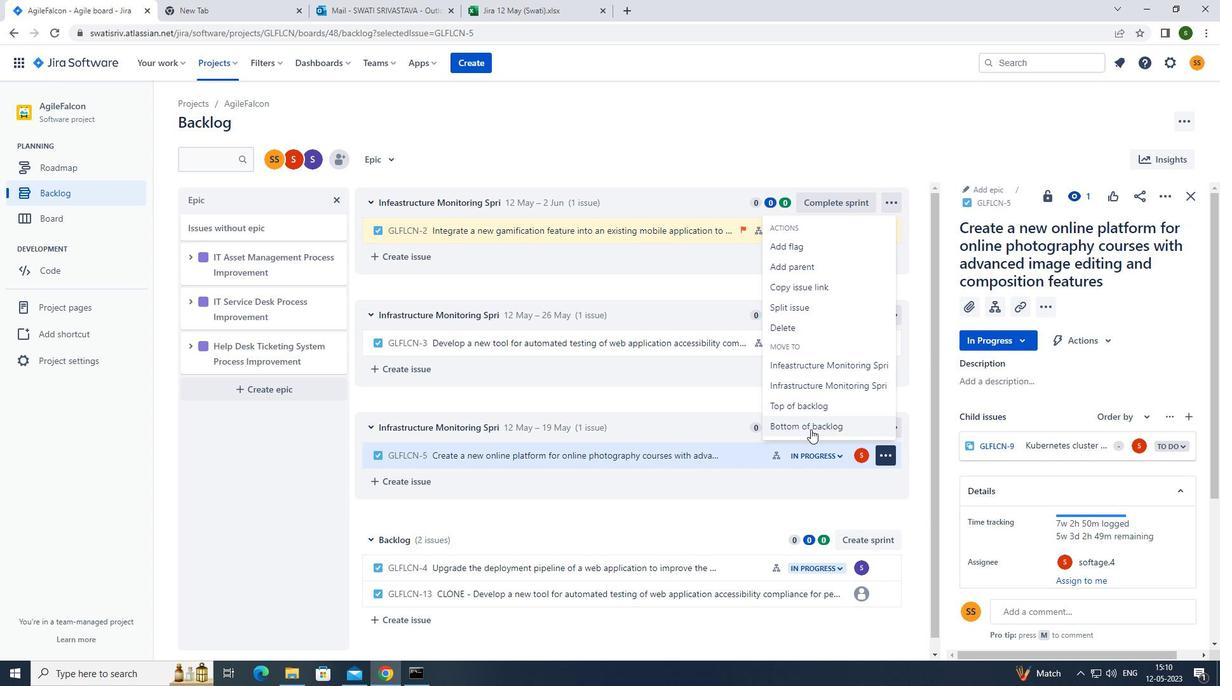 
Action: Mouse moved to (663, 206)
Screenshot: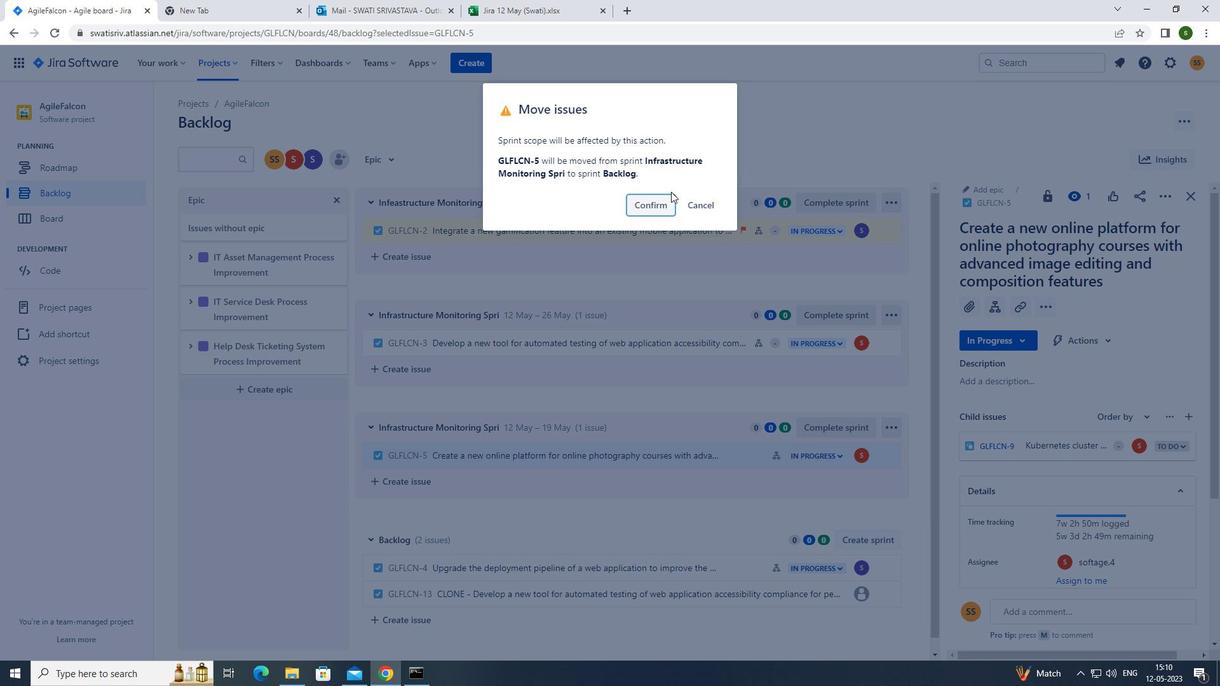 
Action: Mouse pressed left at (663, 206)
Screenshot: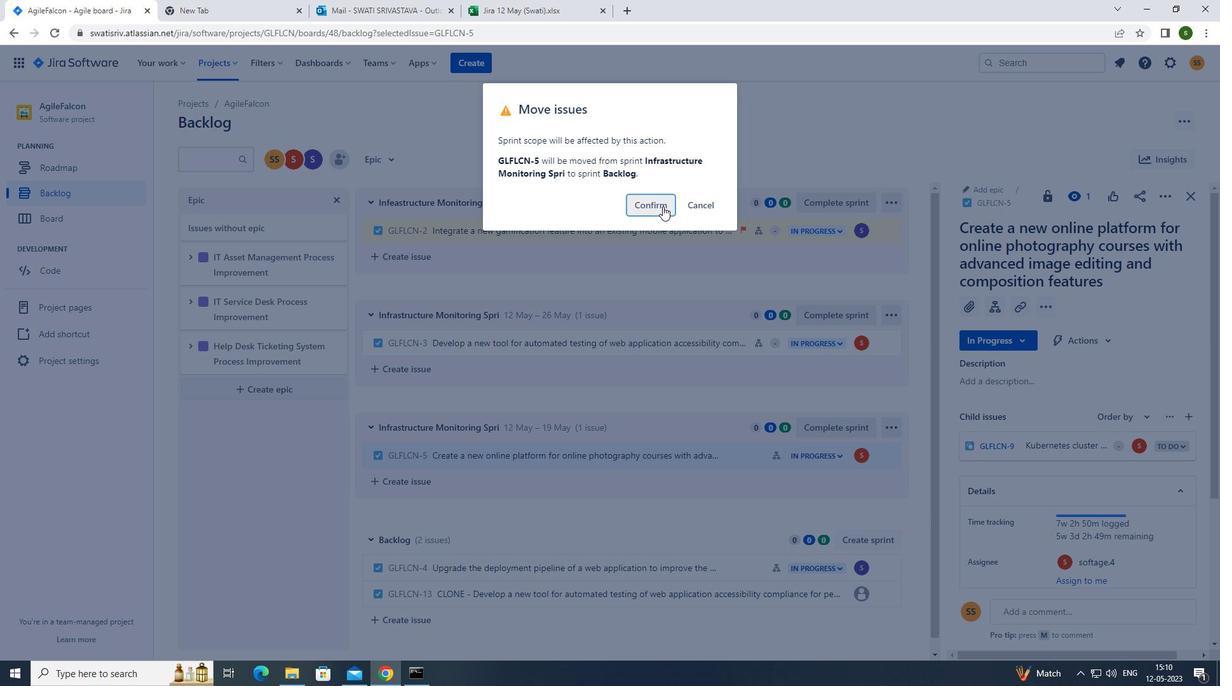 
Action: Mouse moved to (385, 156)
Screenshot: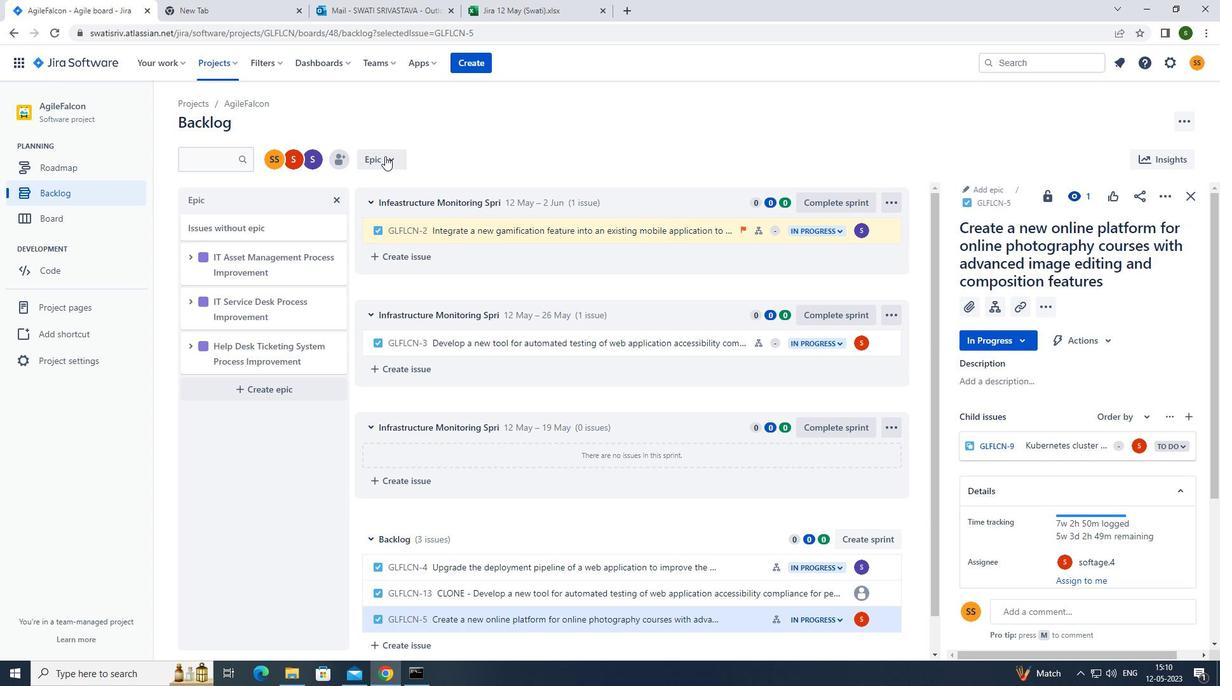 
Action: Mouse pressed left at (385, 156)
Screenshot: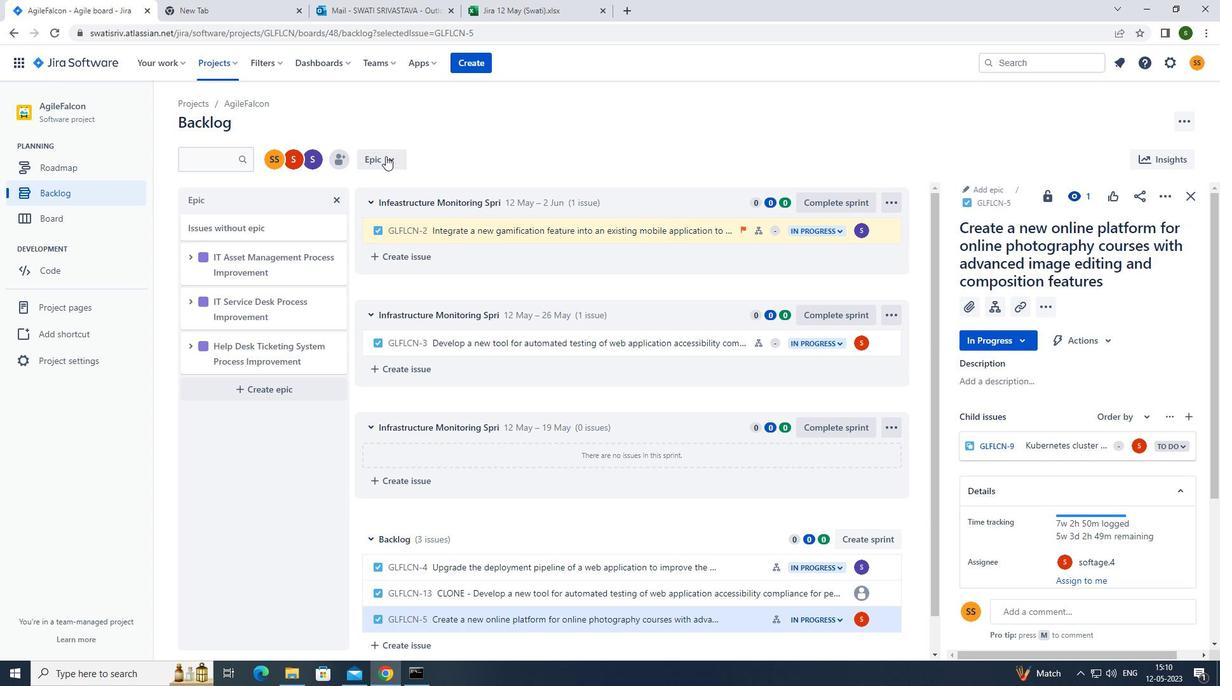 
Action: Mouse moved to (429, 218)
Screenshot: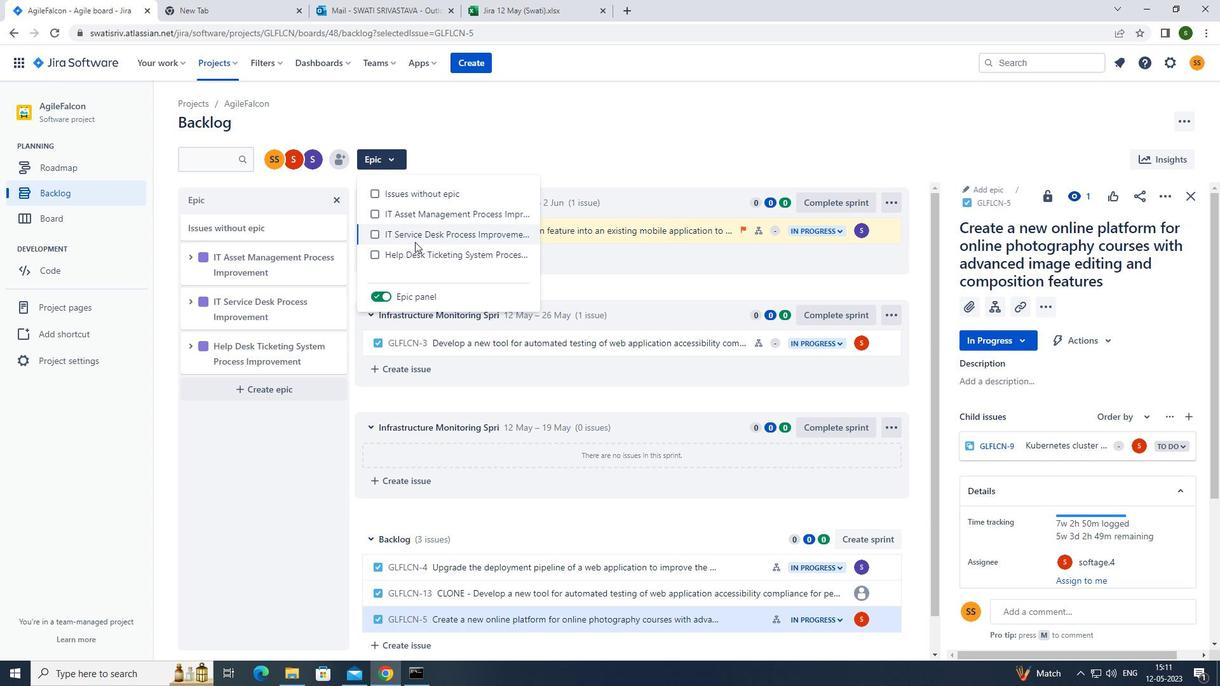 
Action: Mouse pressed left at (429, 218)
Screenshot: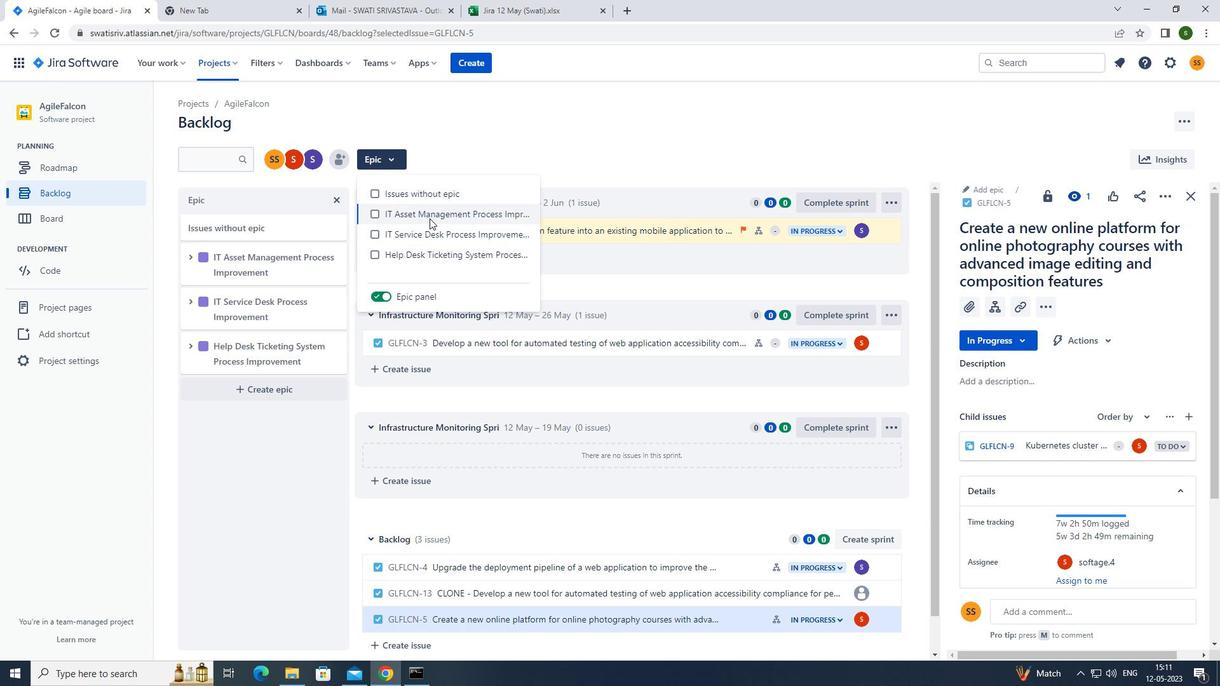 
Action: Mouse moved to (527, 154)
Screenshot: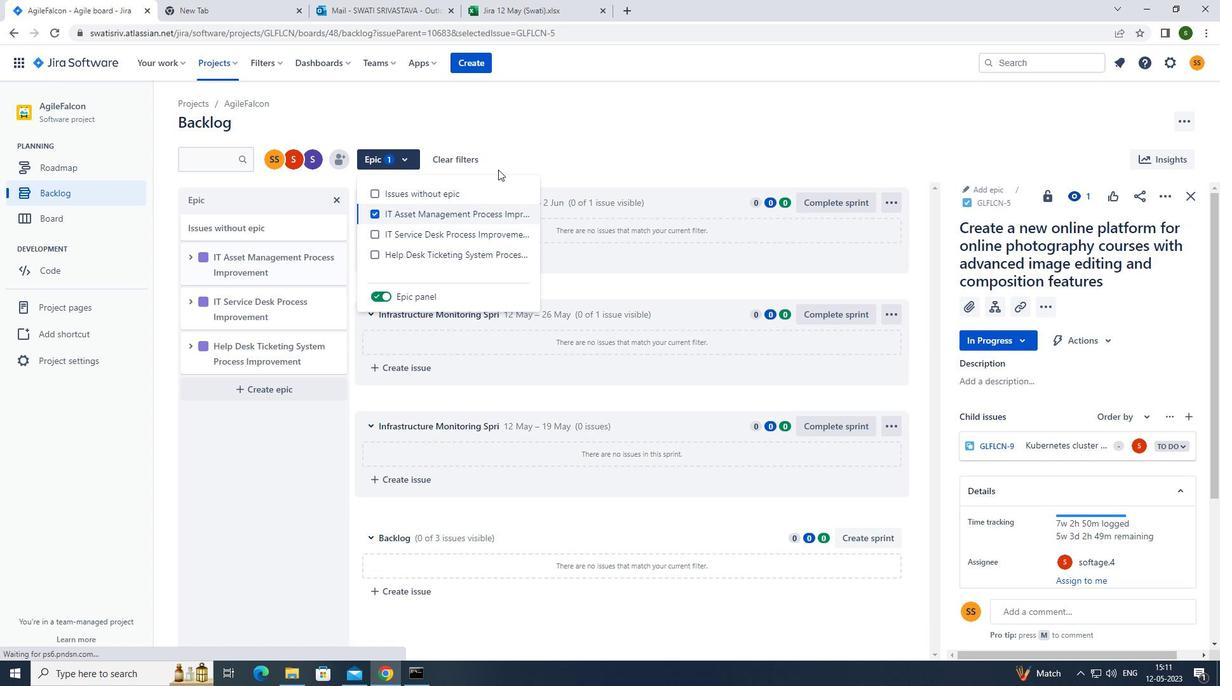 
Action: Mouse pressed left at (527, 154)
Screenshot: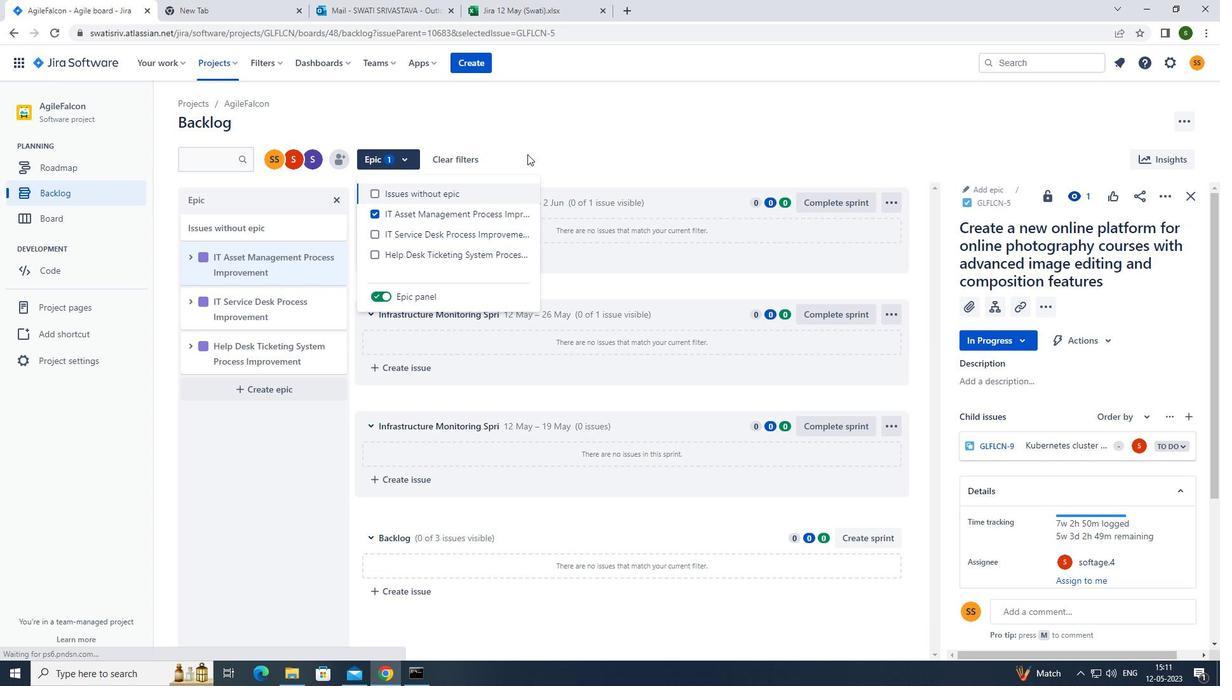 
